 Task: Create a scrum project AgileOrigin. Add to scrum project AgileOrigin a team member softage.4@softage.net and assign as Project Lead. Add to scrum project AgileOrigin a team member softage.1@softage.net
Action: Mouse moved to (234, 68)
Screenshot: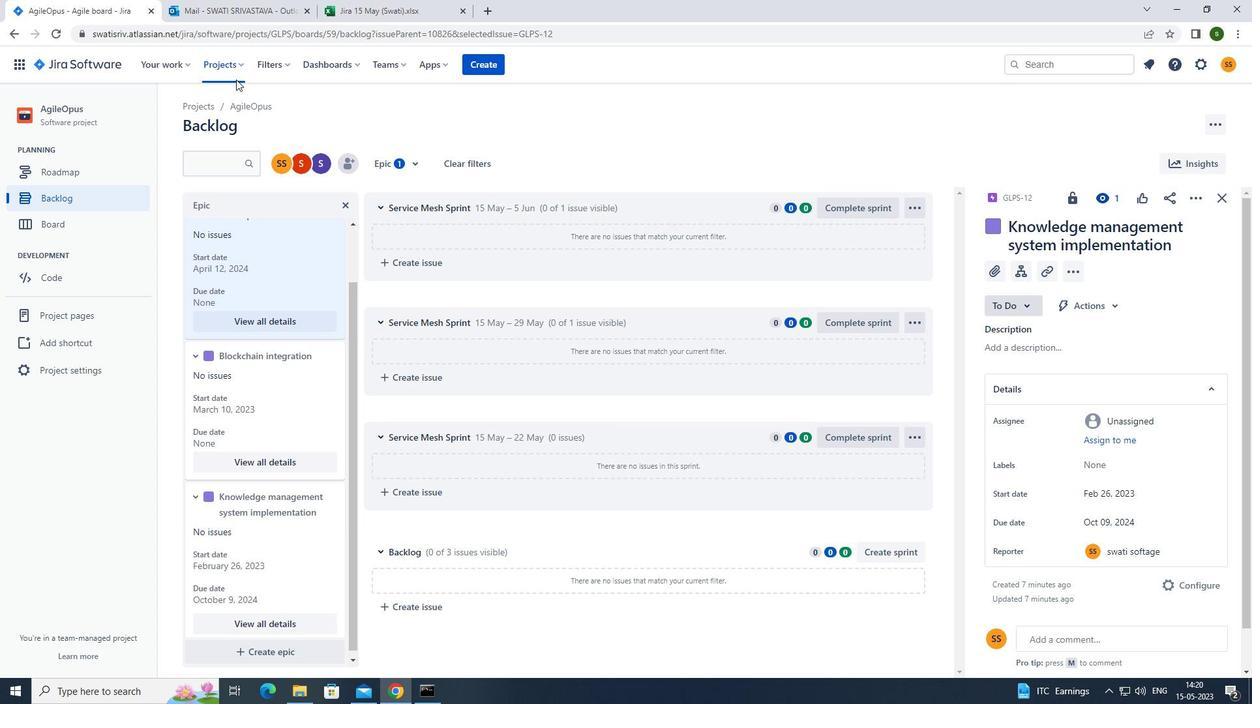 
Action: Mouse pressed left at (234, 68)
Screenshot: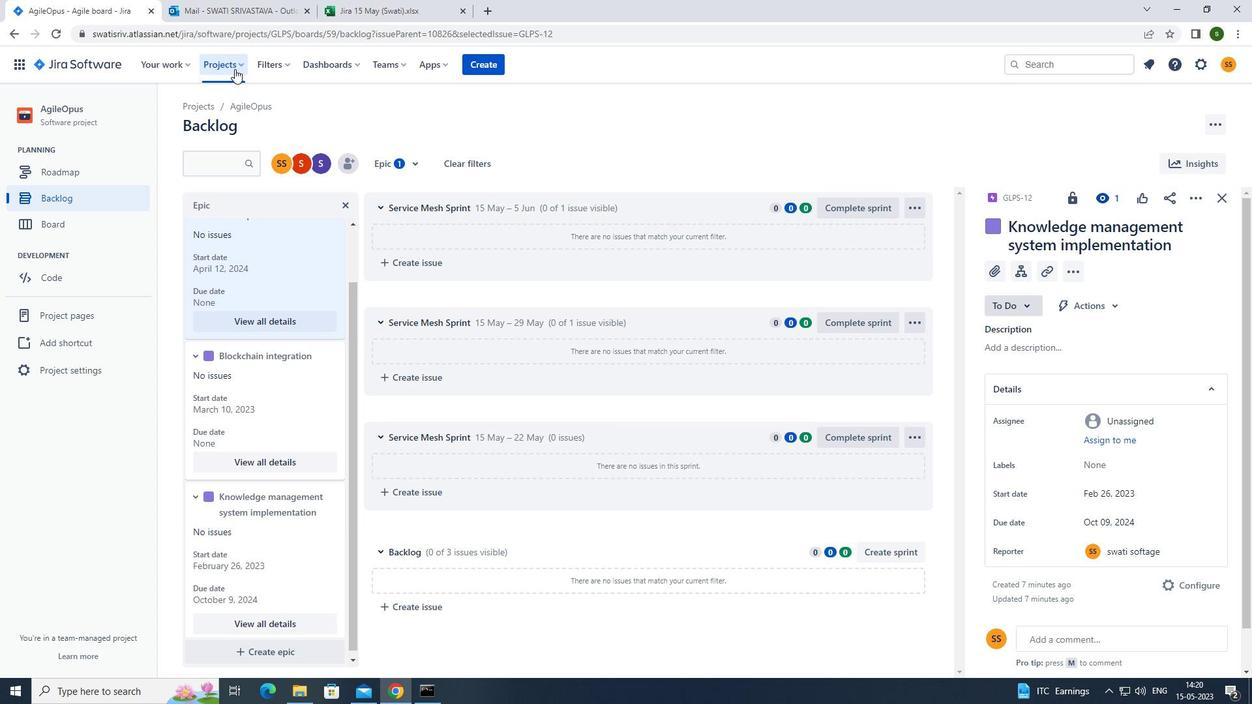 
Action: Mouse moved to (261, 323)
Screenshot: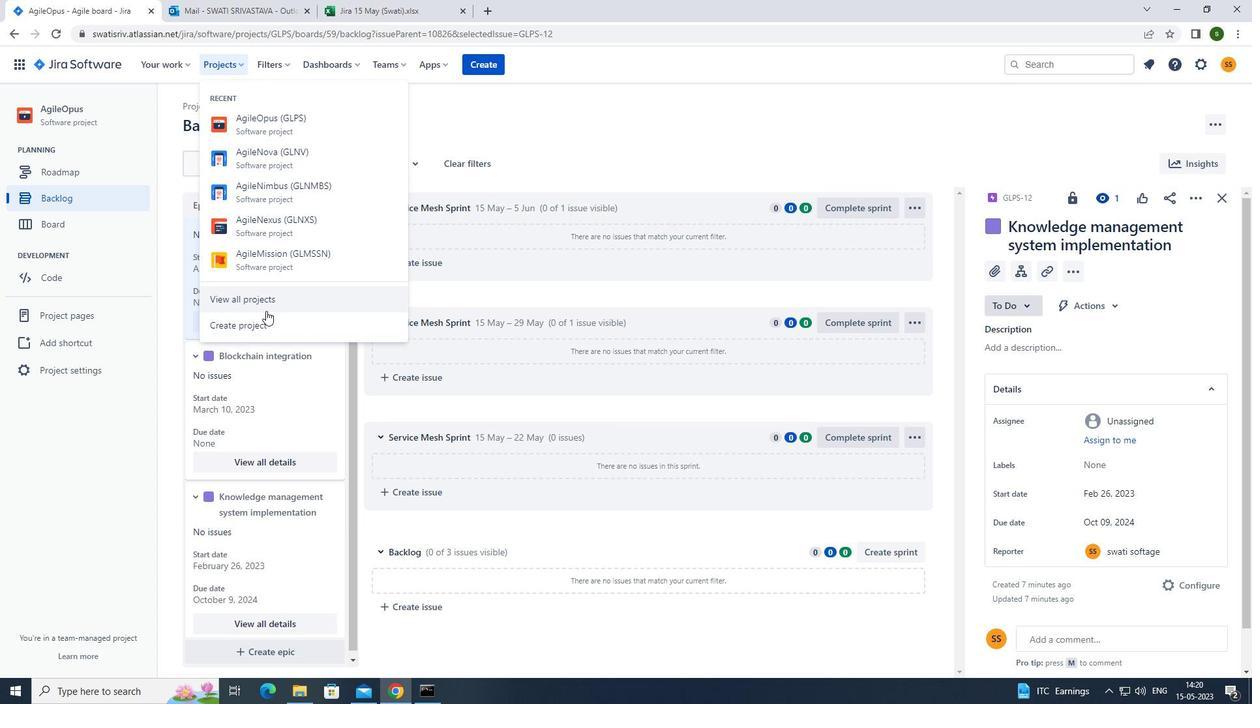 
Action: Mouse pressed left at (261, 323)
Screenshot: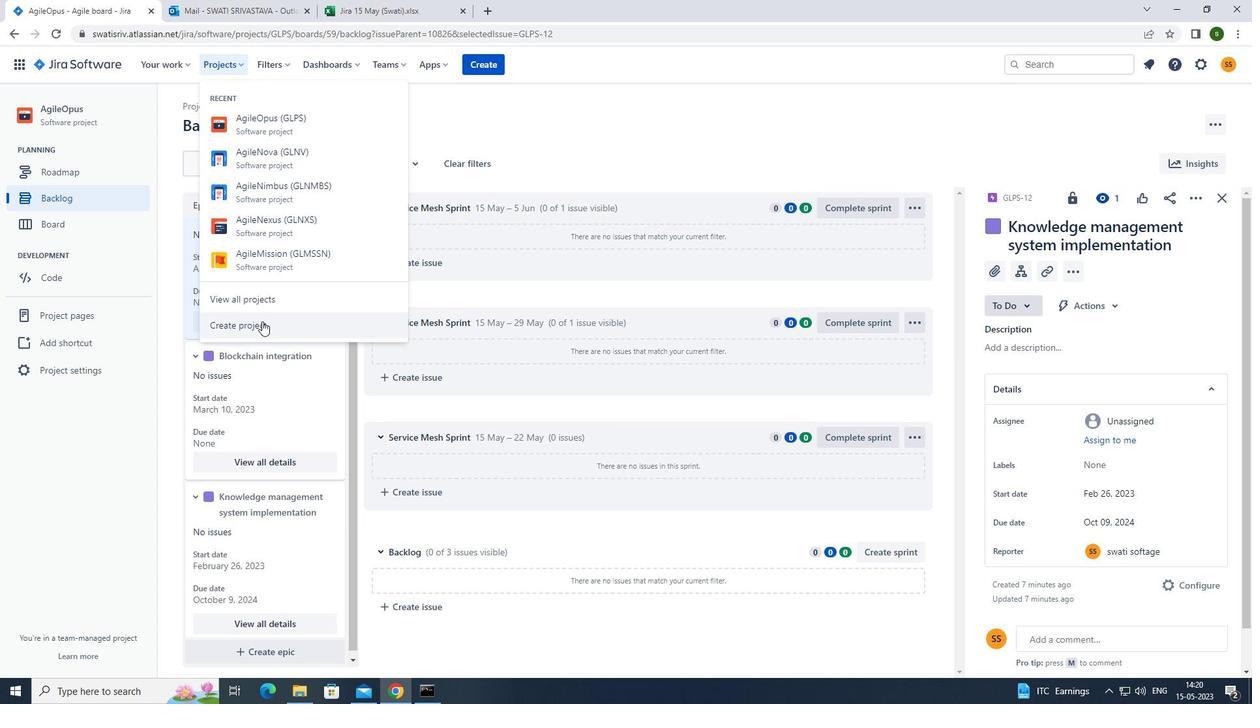 
Action: Mouse moved to (800, 324)
Screenshot: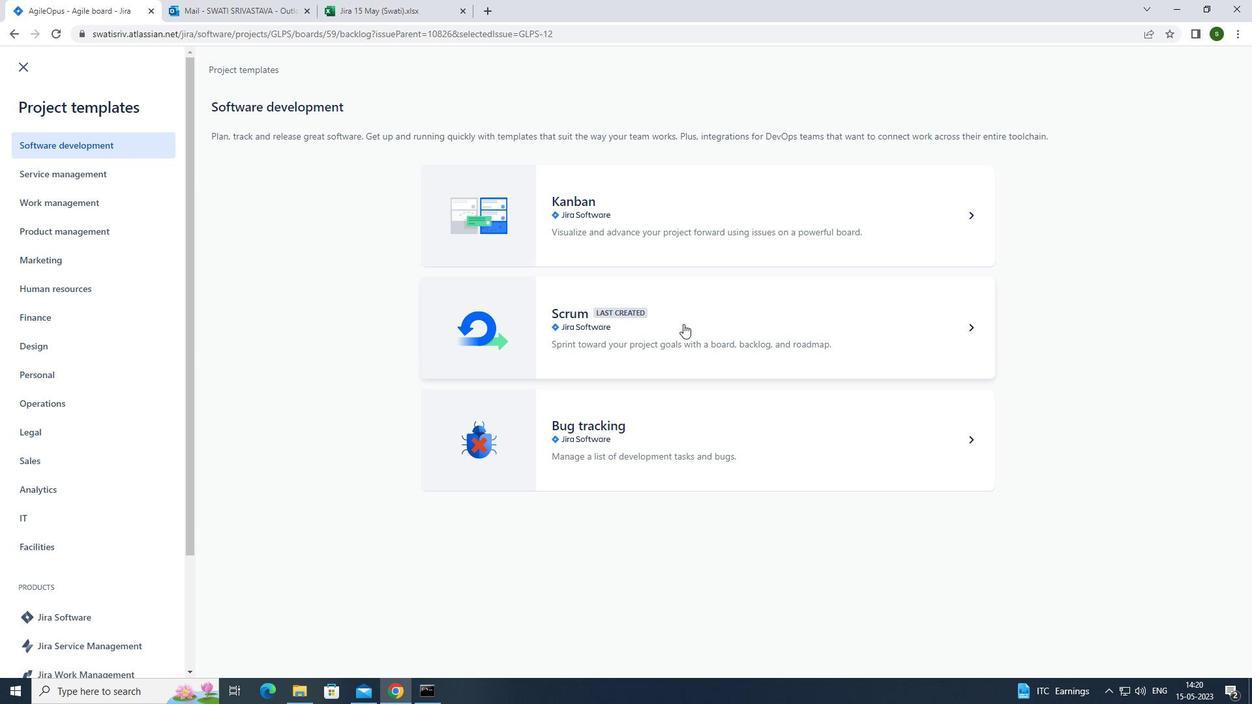 
Action: Mouse pressed left at (800, 324)
Screenshot: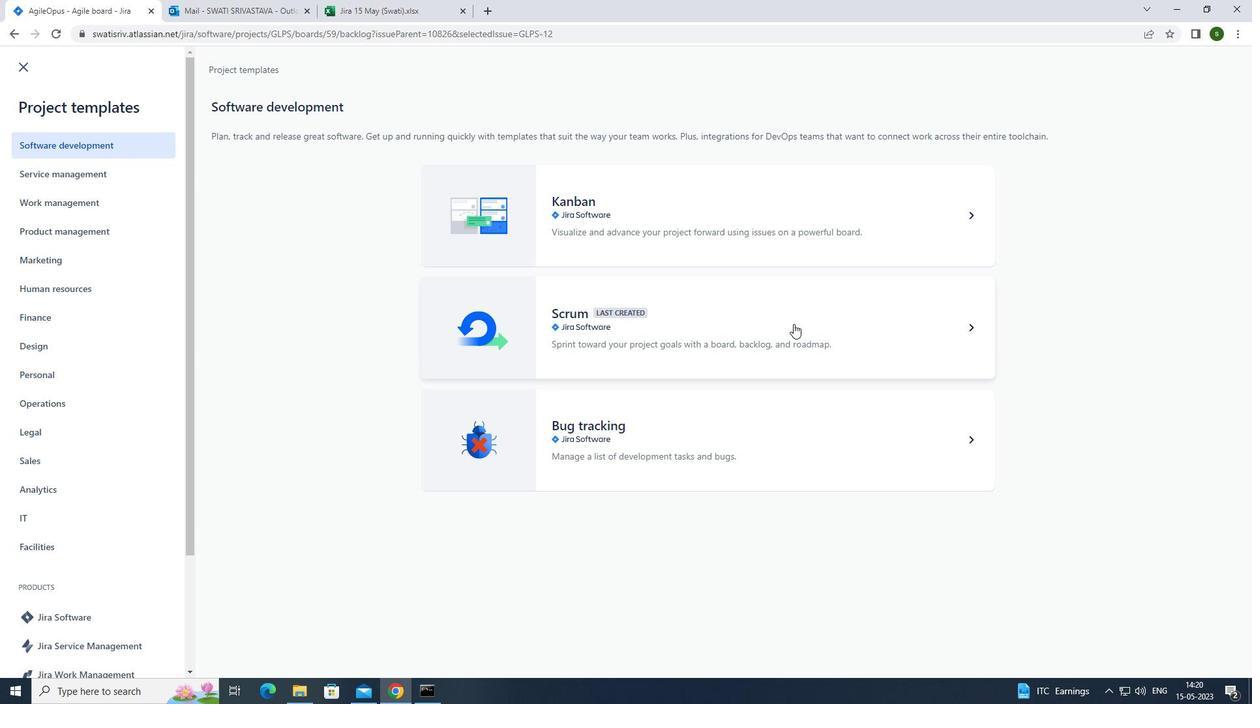 
Action: Mouse moved to (956, 644)
Screenshot: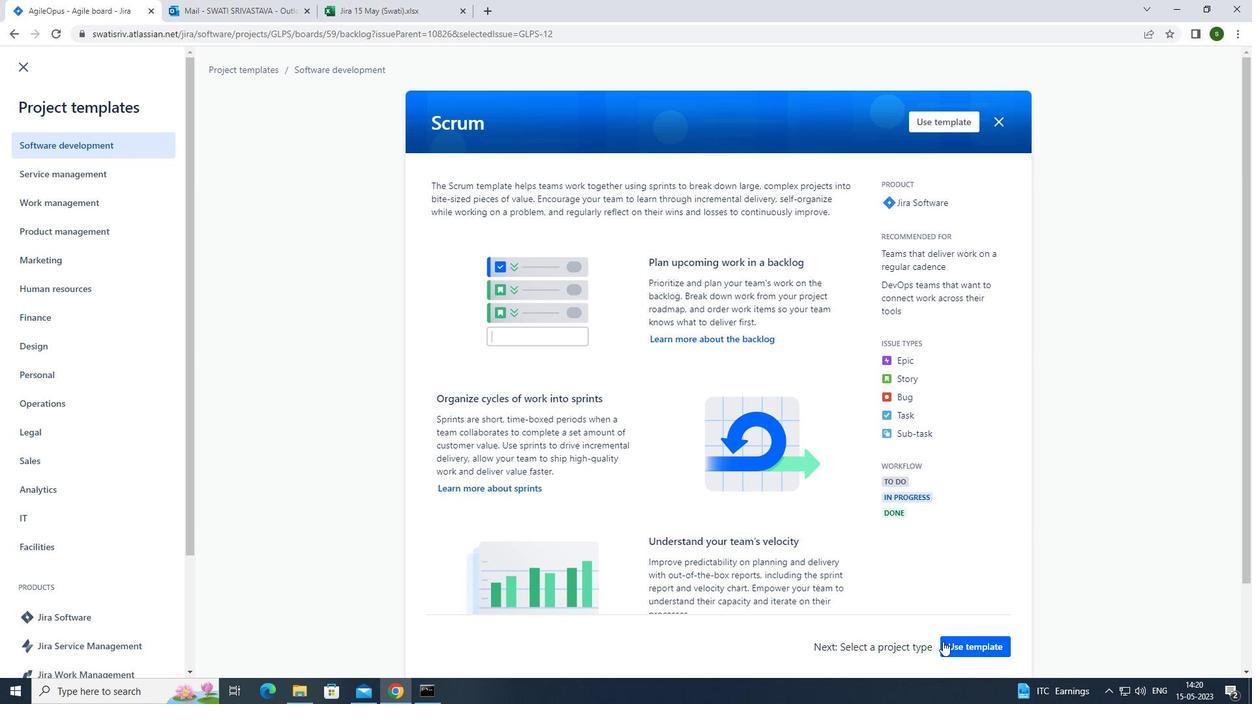 
Action: Mouse pressed left at (956, 644)
Screenshot: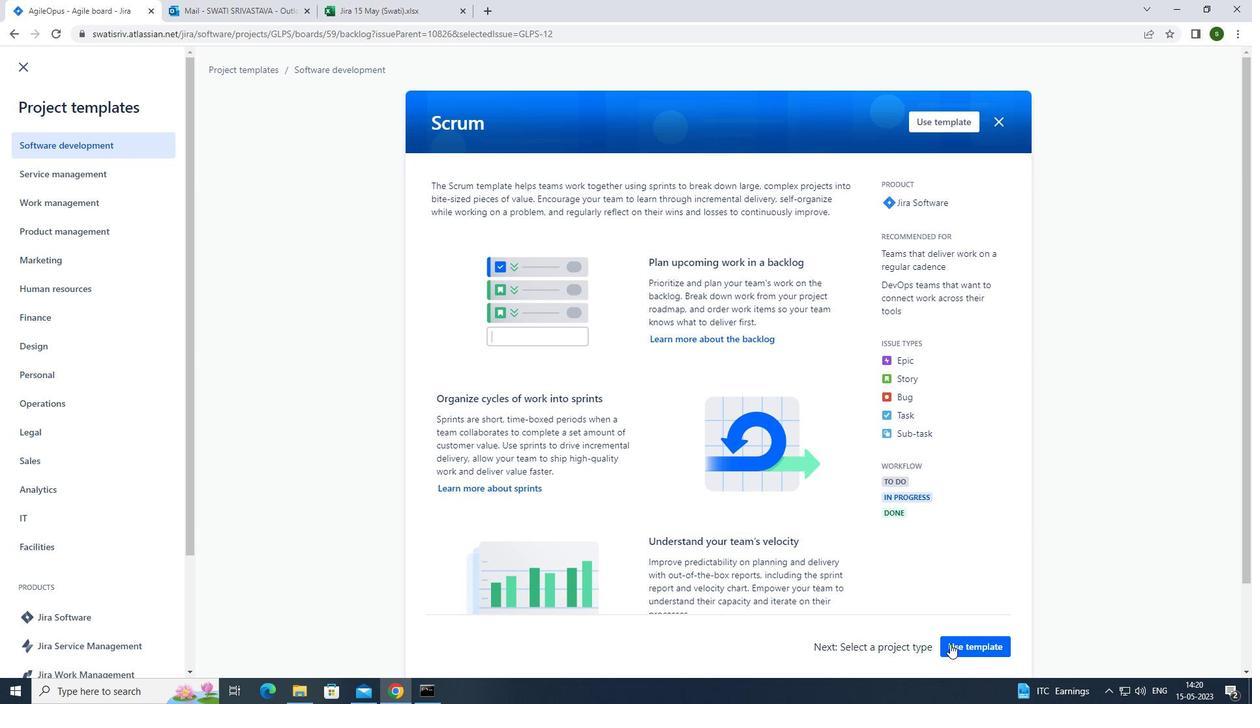
Action: Mouse moved to (558, 641)
Screenshot: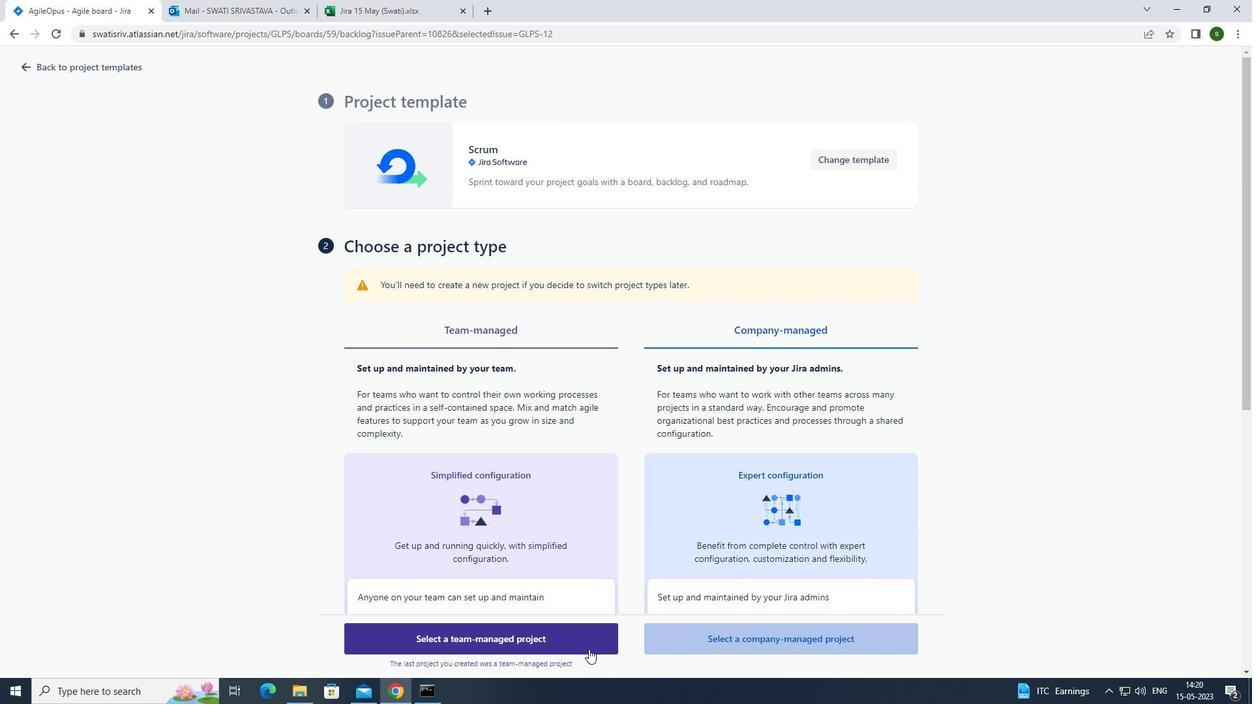 
Action: Mouse pressed left at (558, 641)
Screenshot: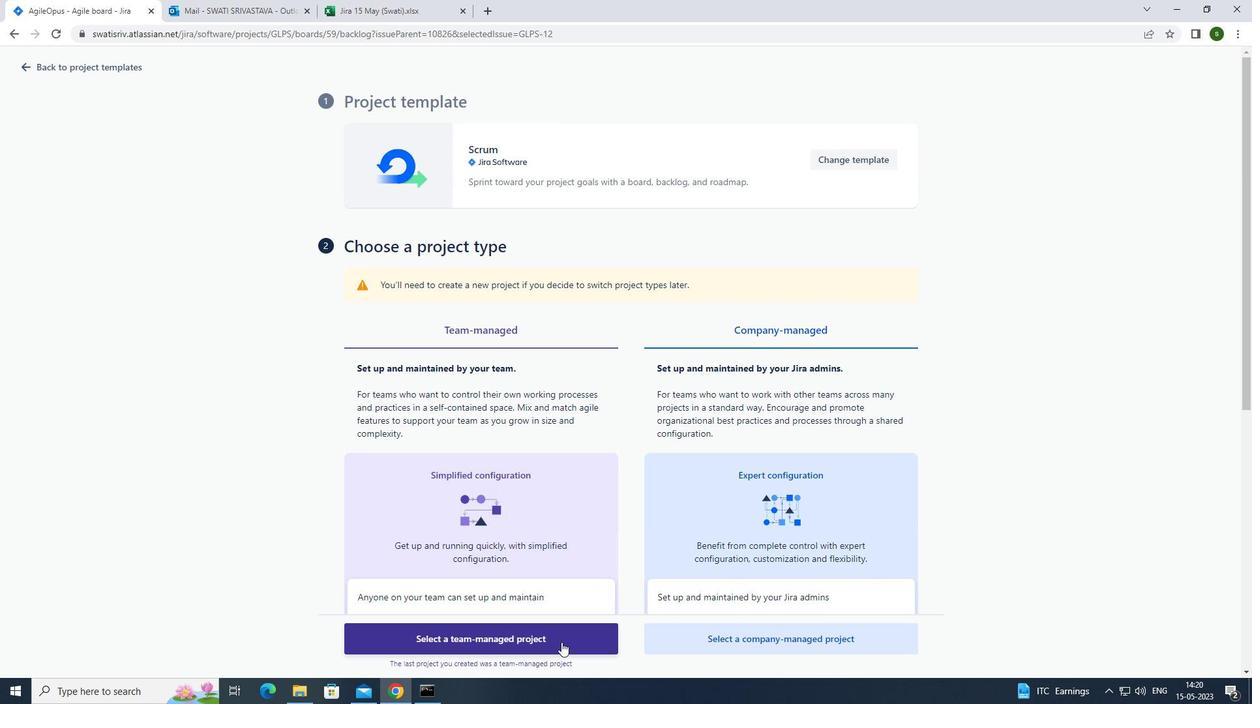 
Action: Mouse moved to (475, 296)
Screenshot: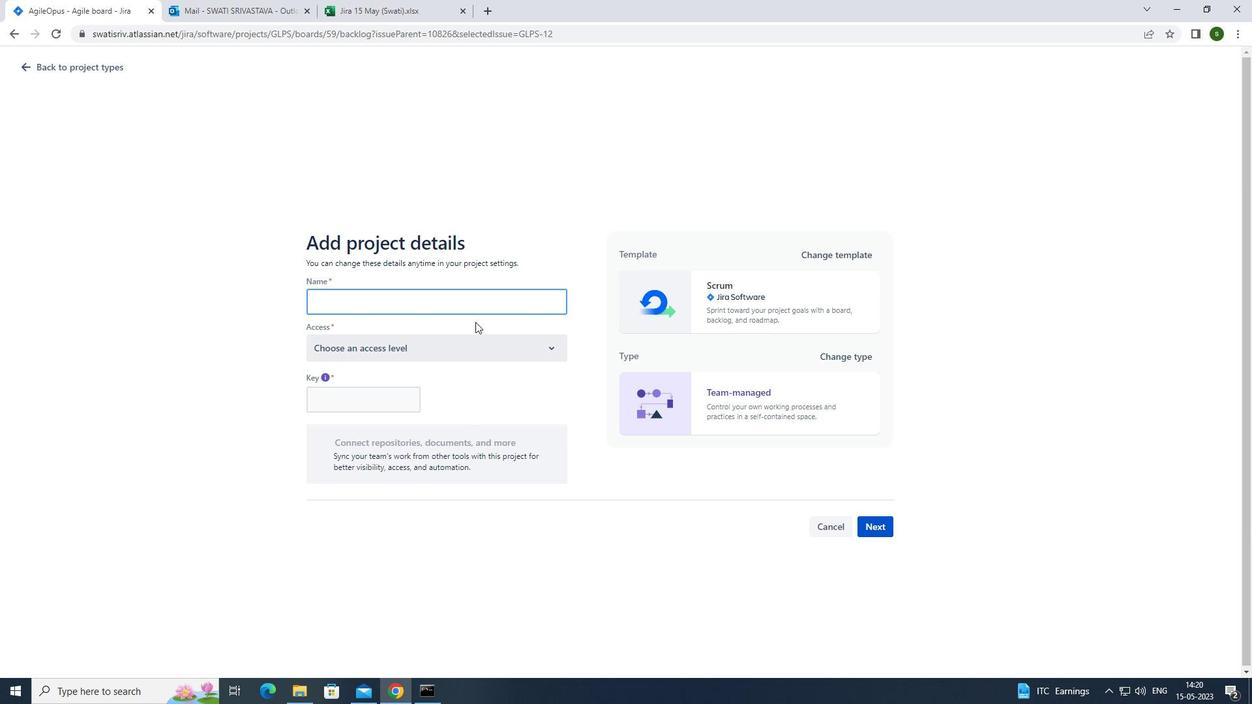 
Action: Mouse pressed left at (475, 296)
Screenshot: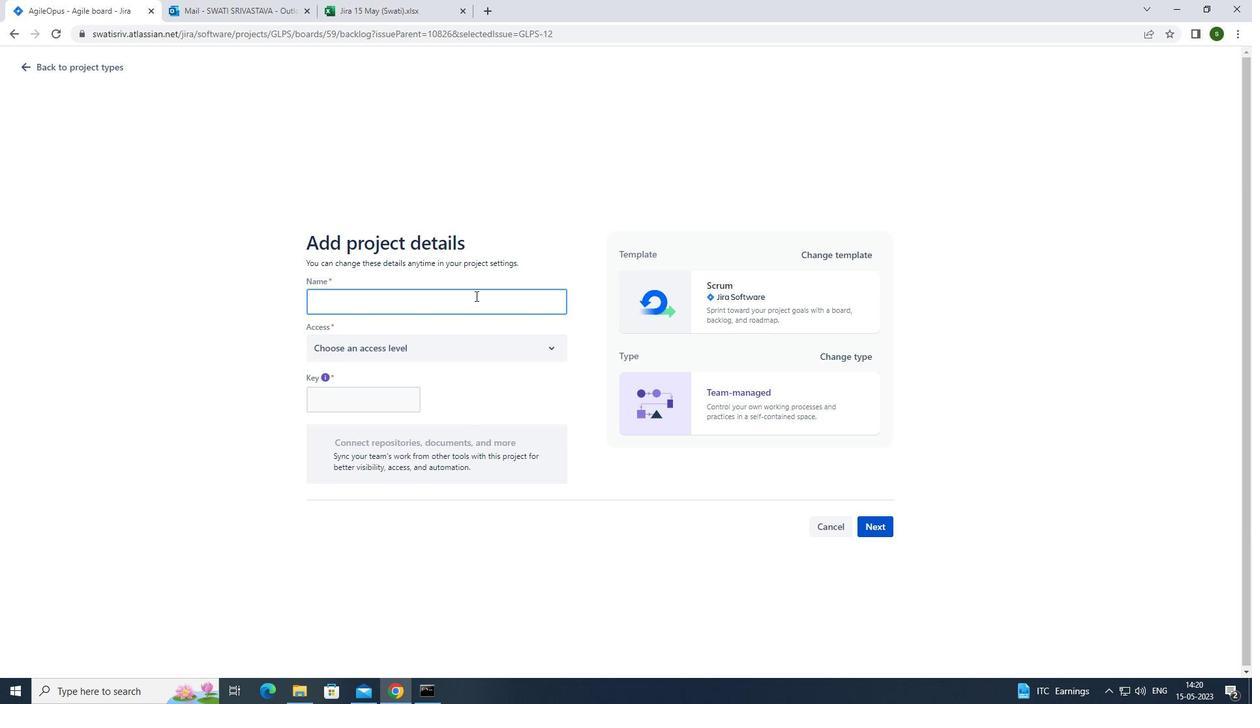 
Action: Mouse moved to (476, 299)
Screenshot: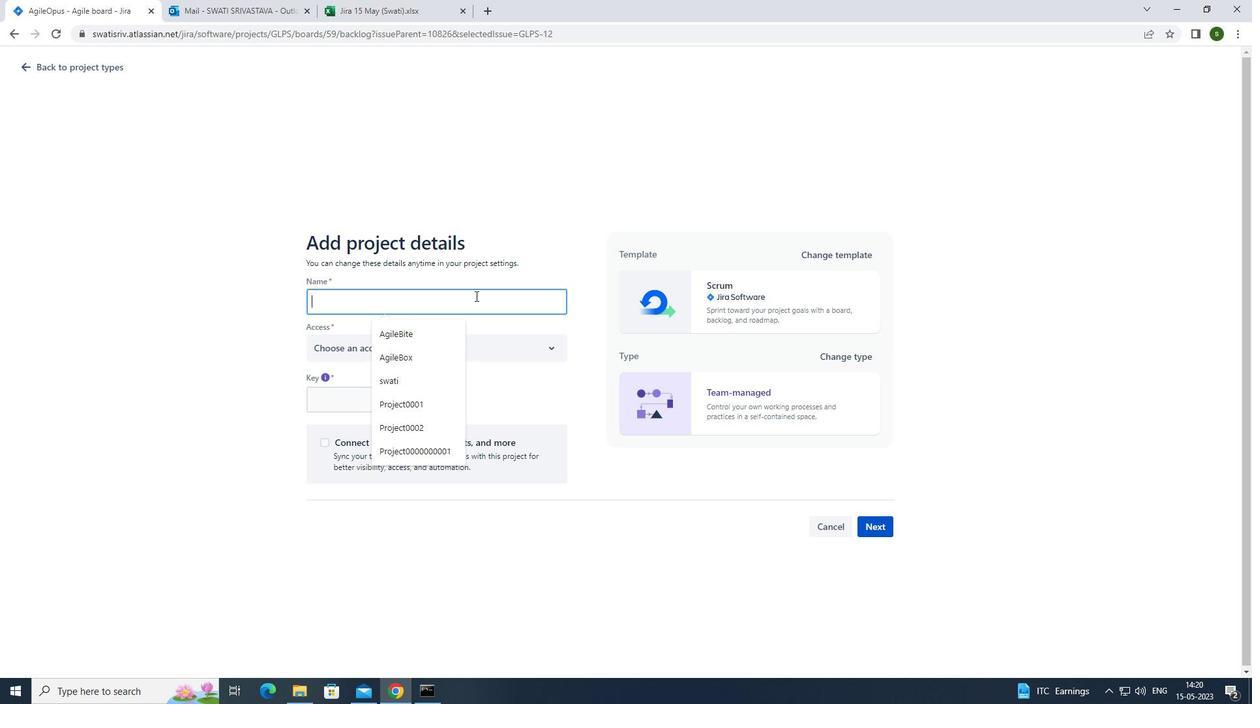 
Action: Key pressed <Key.caps_lock>a<Key.caps_lock>gile<Key.caps_lock>o<Key.caps_lock>rigin
Screenshot: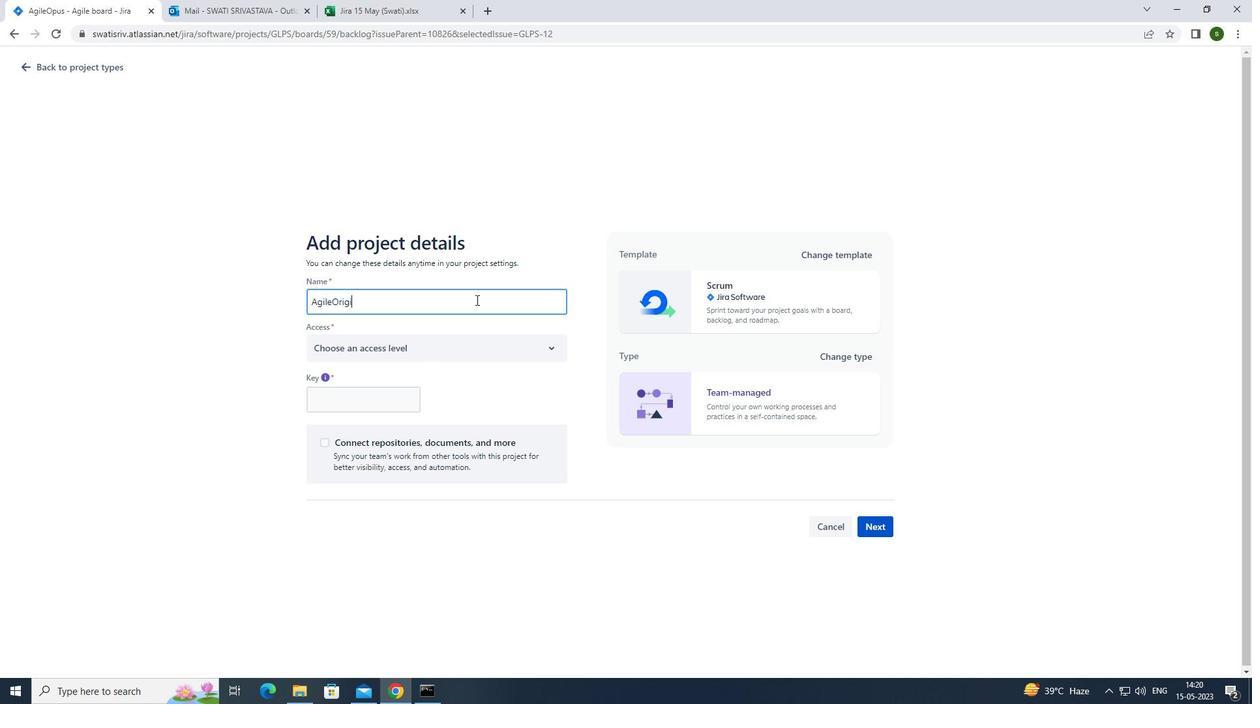 
Action: Mouse moved to (484, 345)
Screenshot: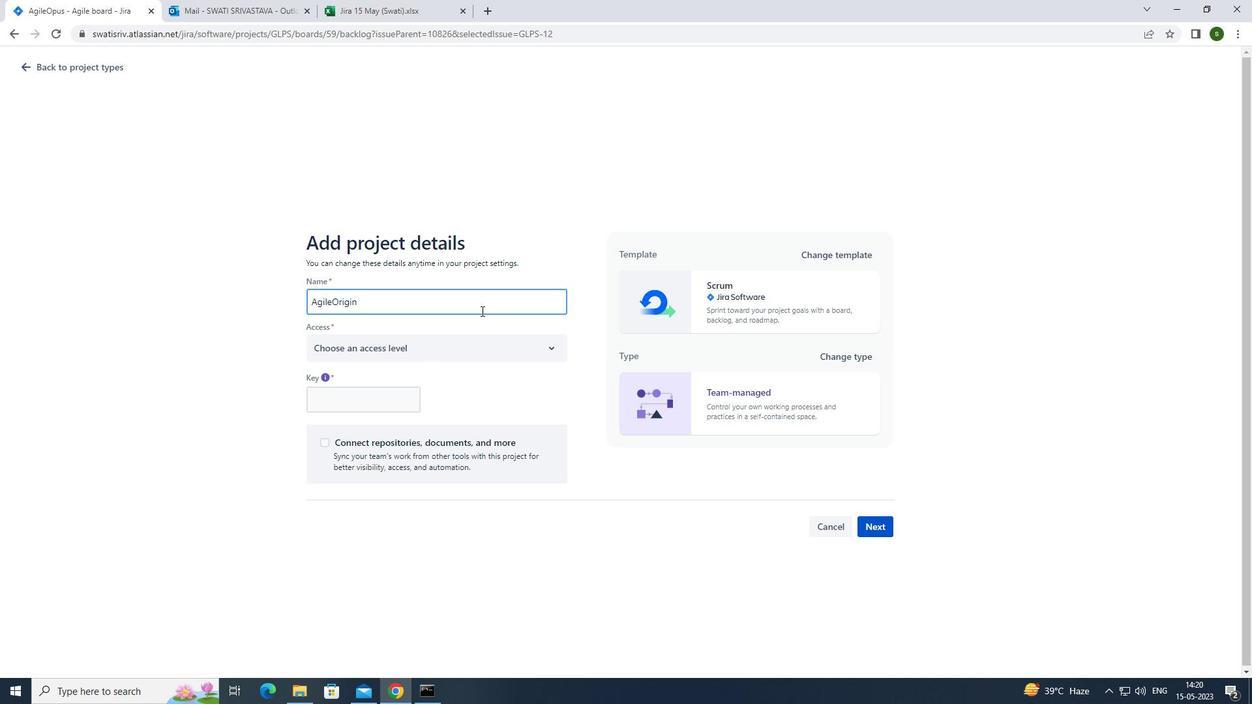 
Action: Mouse pressed left at (484, 345)
Screenshot: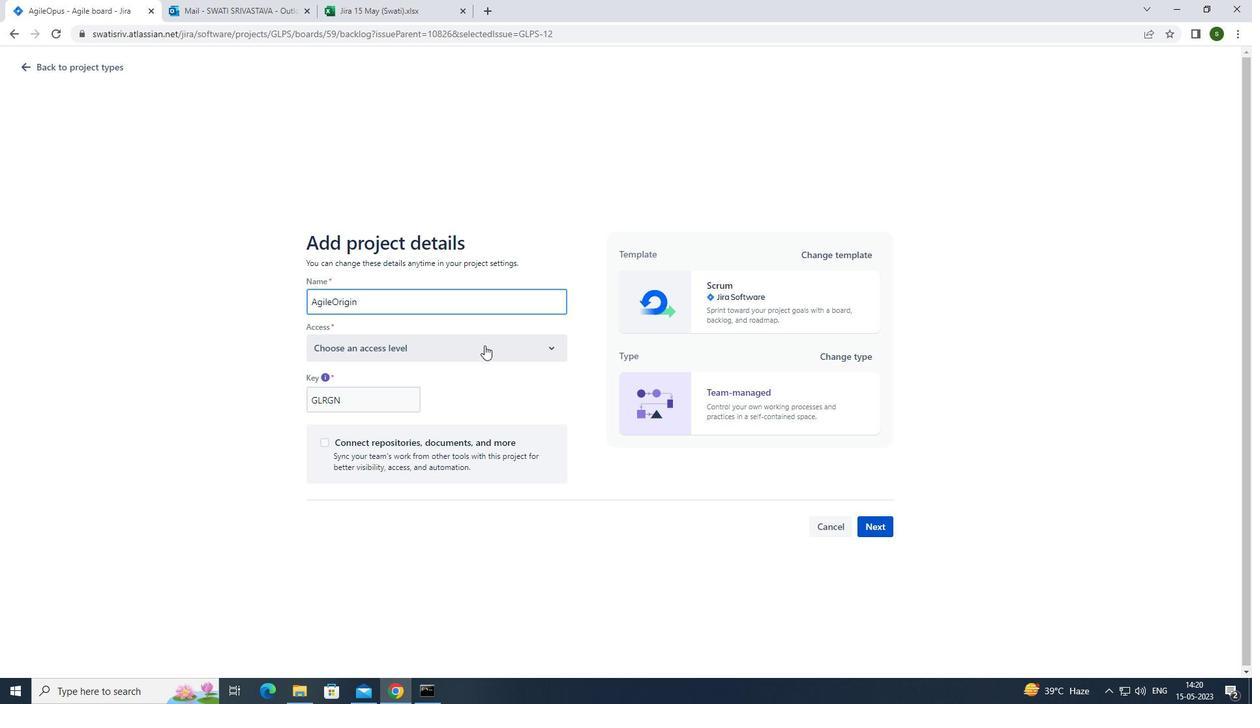 
Action: Mouse moved to (464, 390)
Screenshot: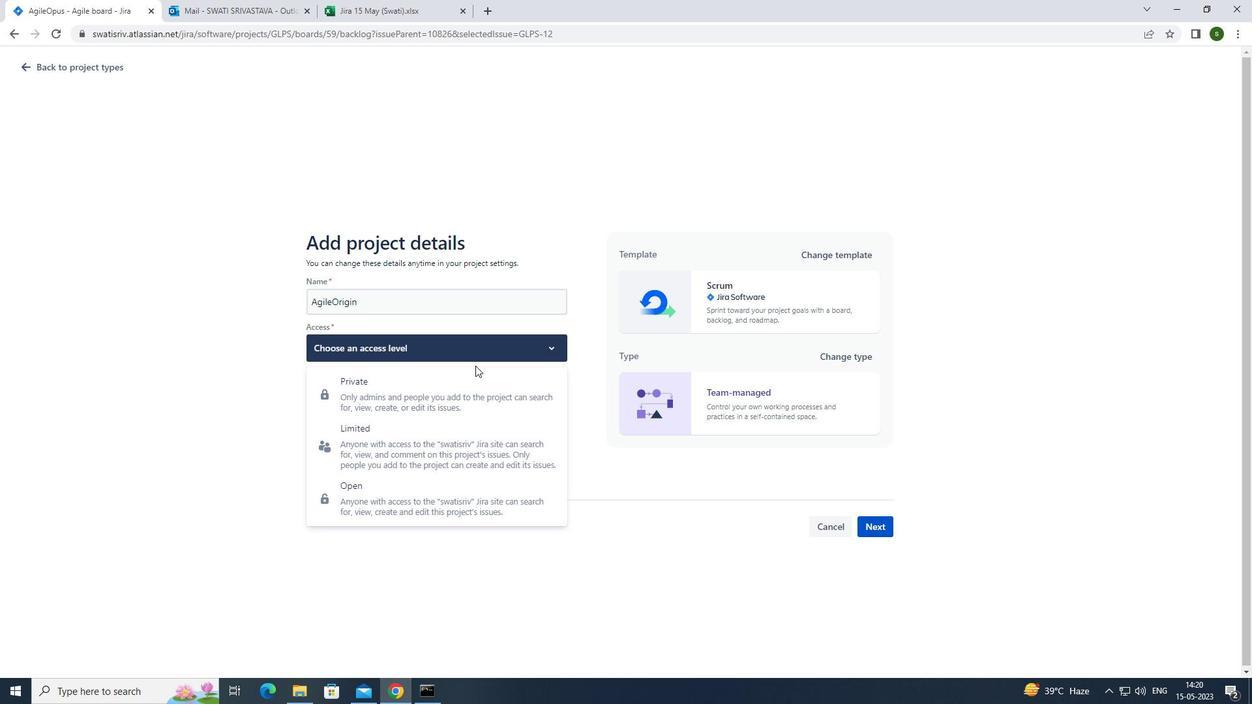 
Action: Mouse pressed left at (464, 390)
Screenshot: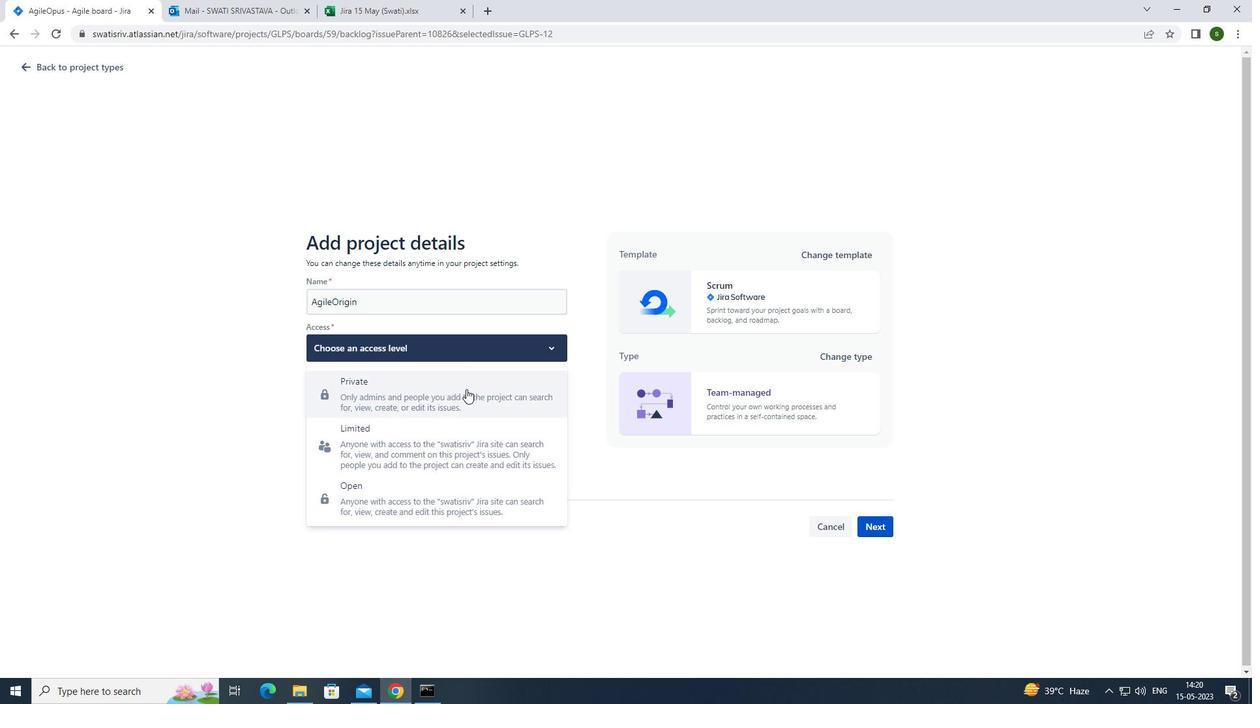 
Action: Mouse moved to (887, 534)
Screenshot: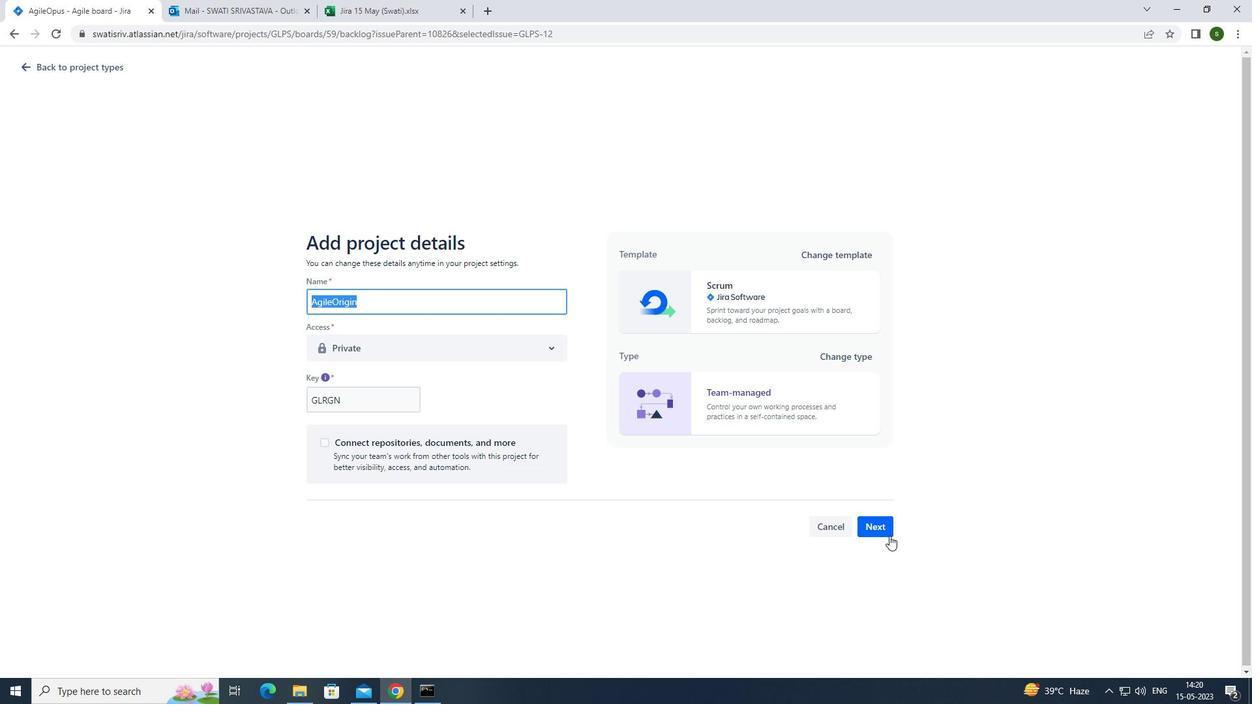 
Action: Mouse pressed left at (887, 534)
Screenshot: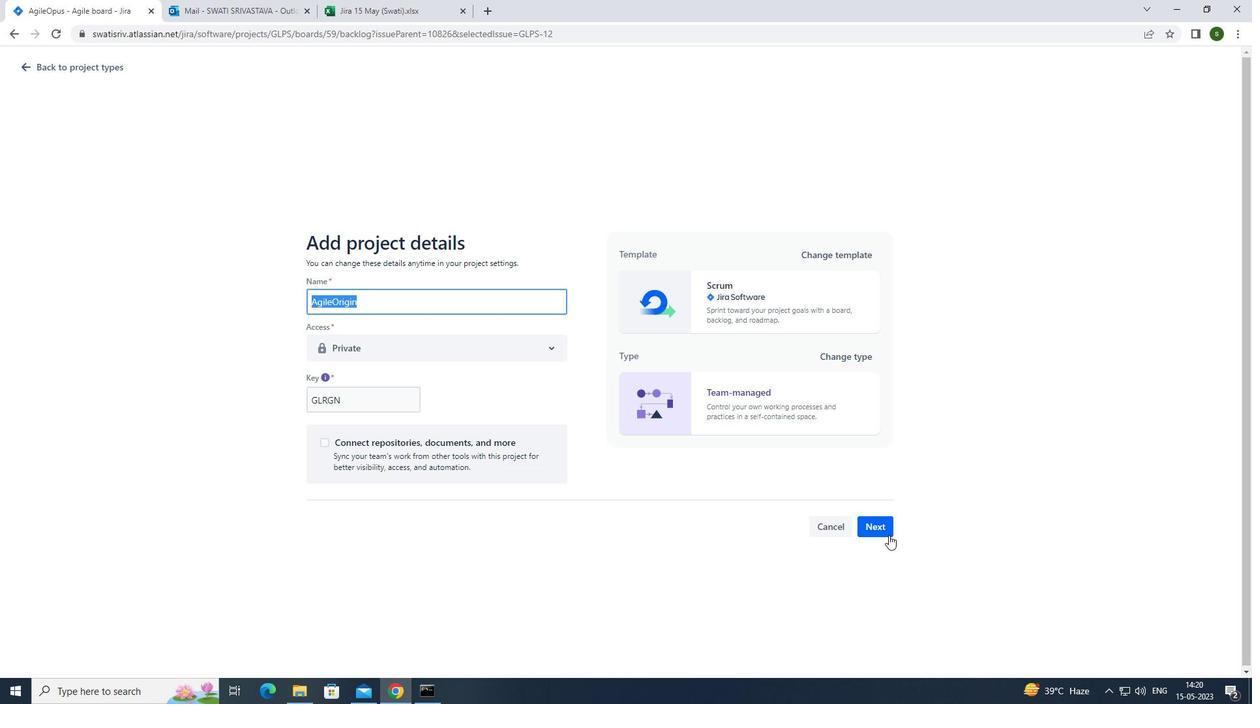 
Action: Mouse moved to (787, 446)
Screenshot: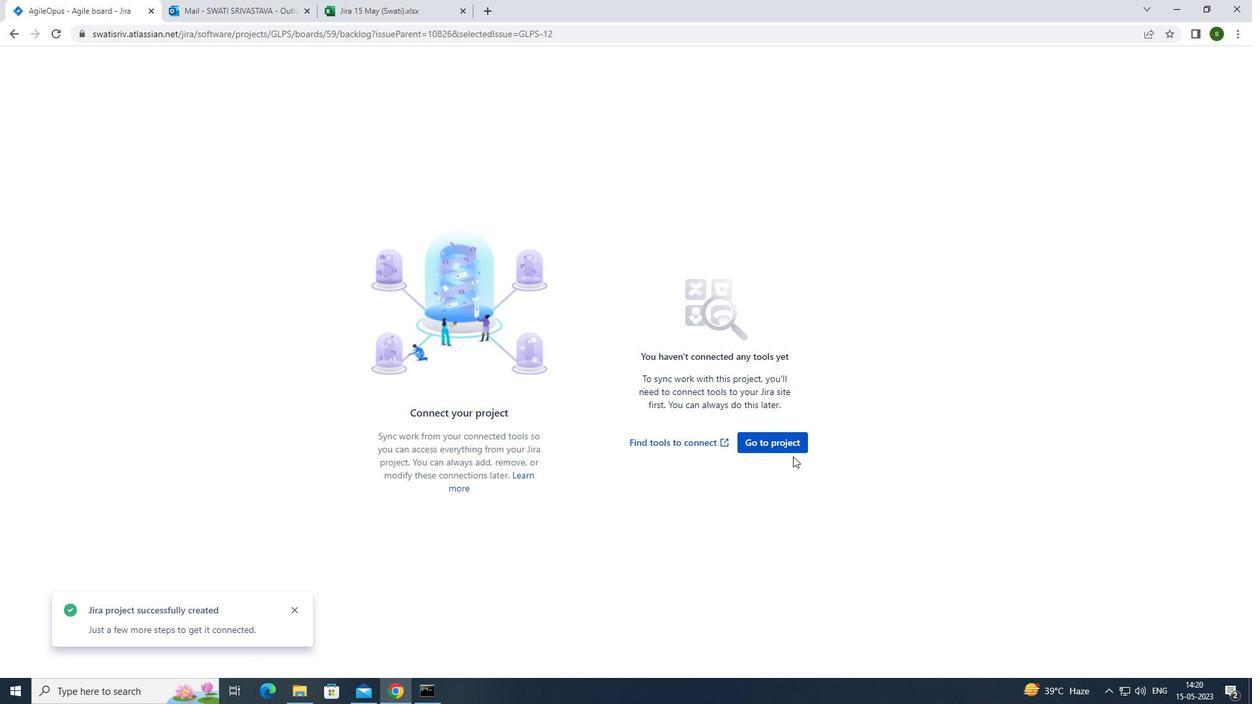 
Action: Mouse pressed left at (787, 446)
Screenshot: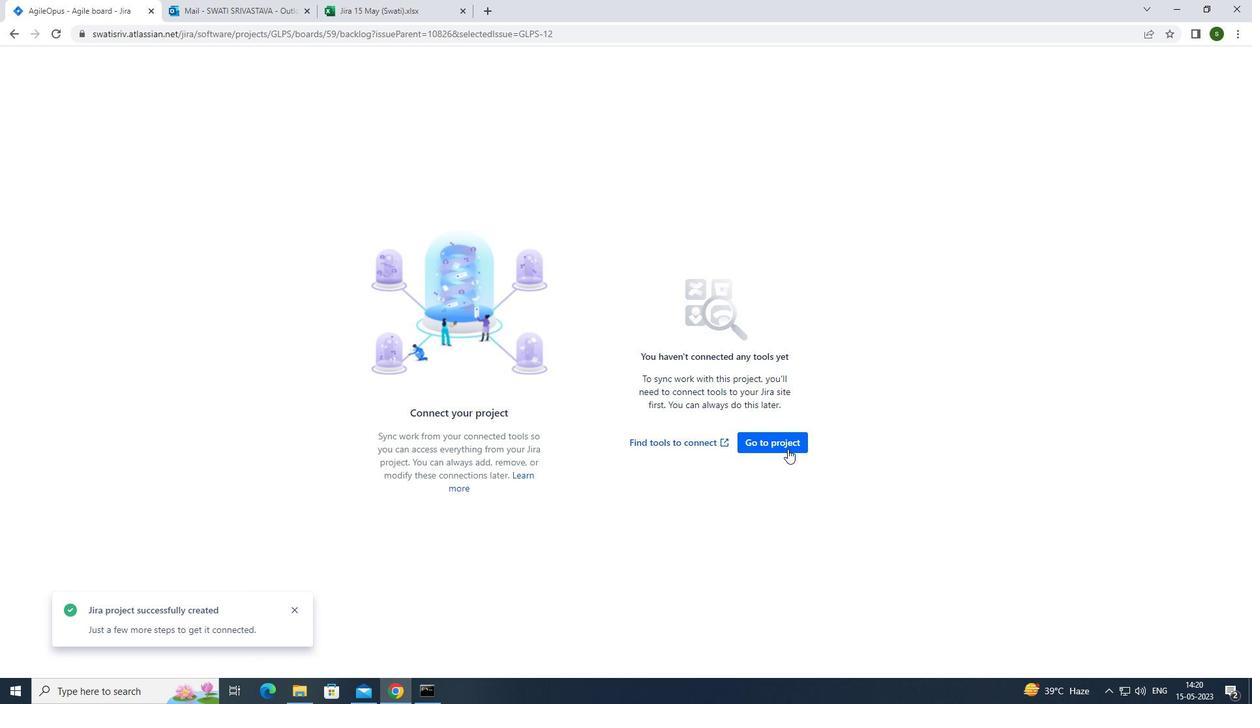 
Action: Mouse moved to (314, 171)
Screenshot: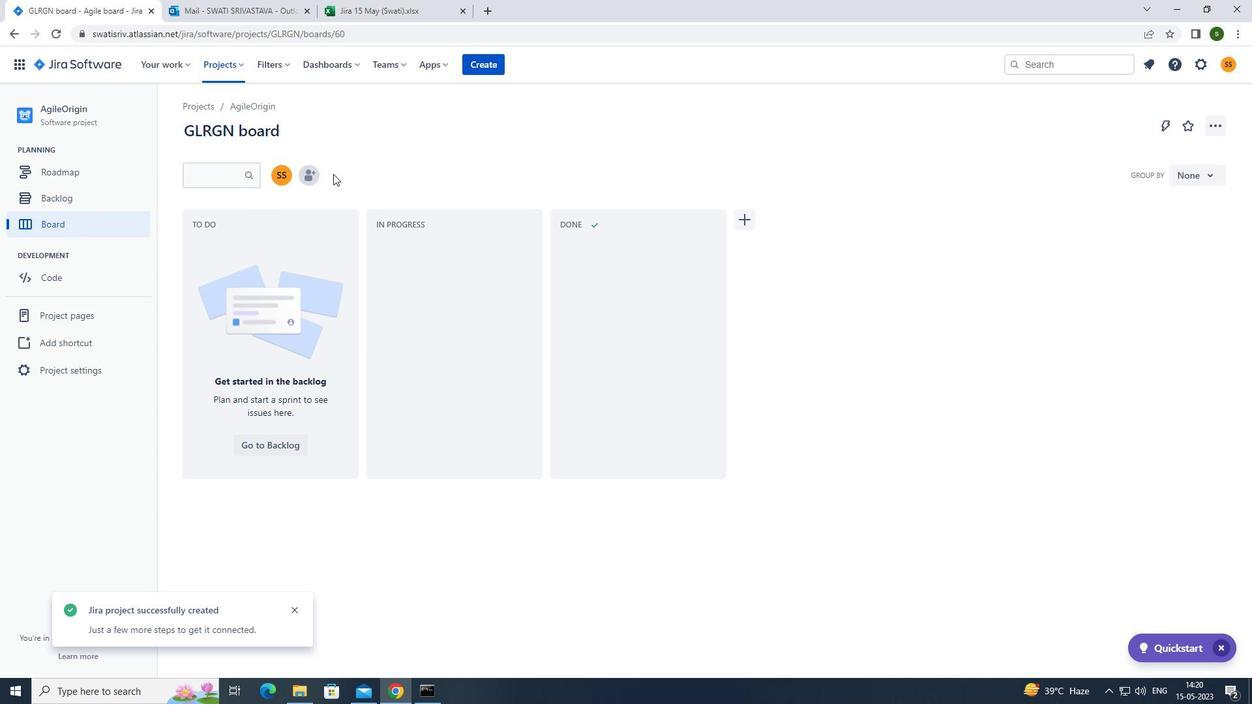 
Action: Mouse pressed left at (314, 171)
Screenshot: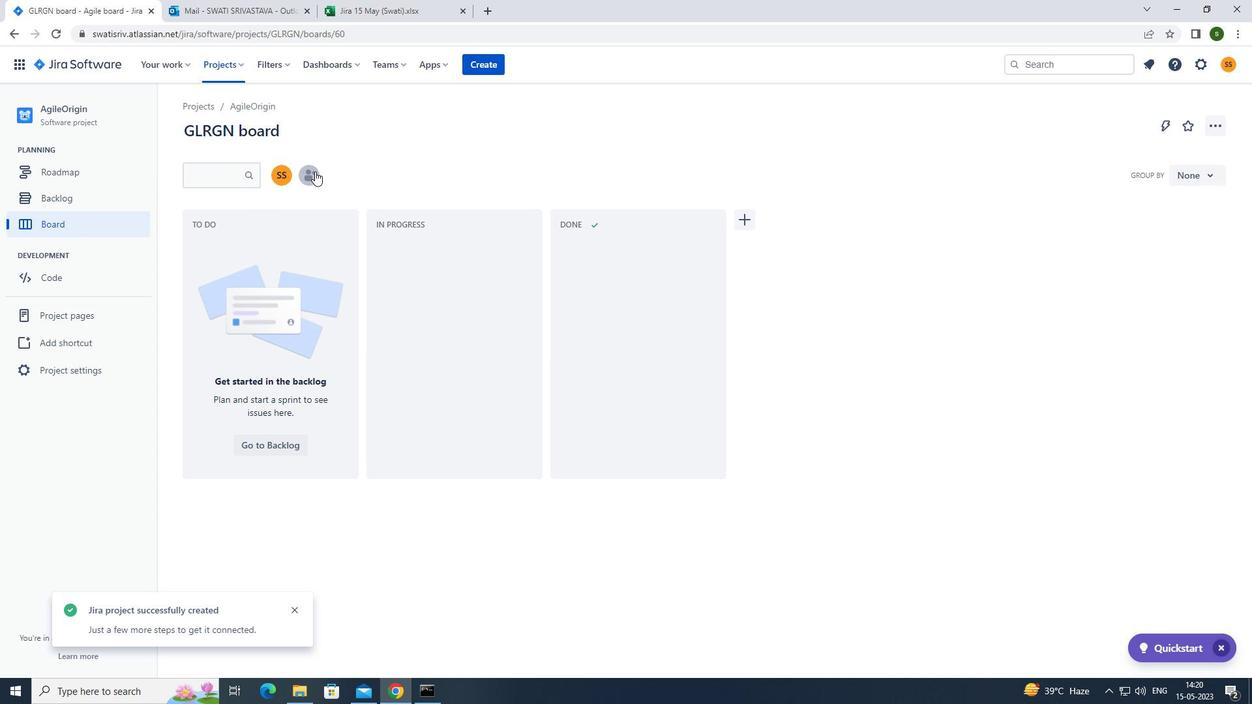 
Action: Mouse moved to (580, 153)
Screenshot: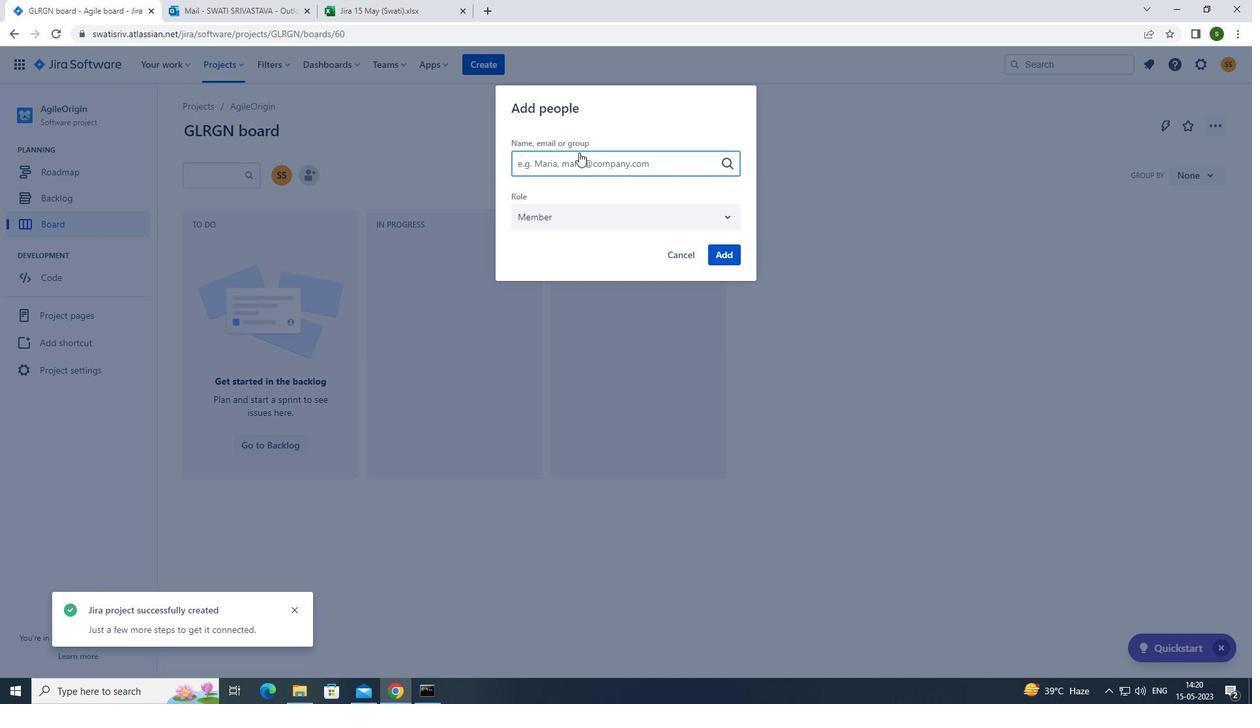 
Action: Key pressed s
Screenshot: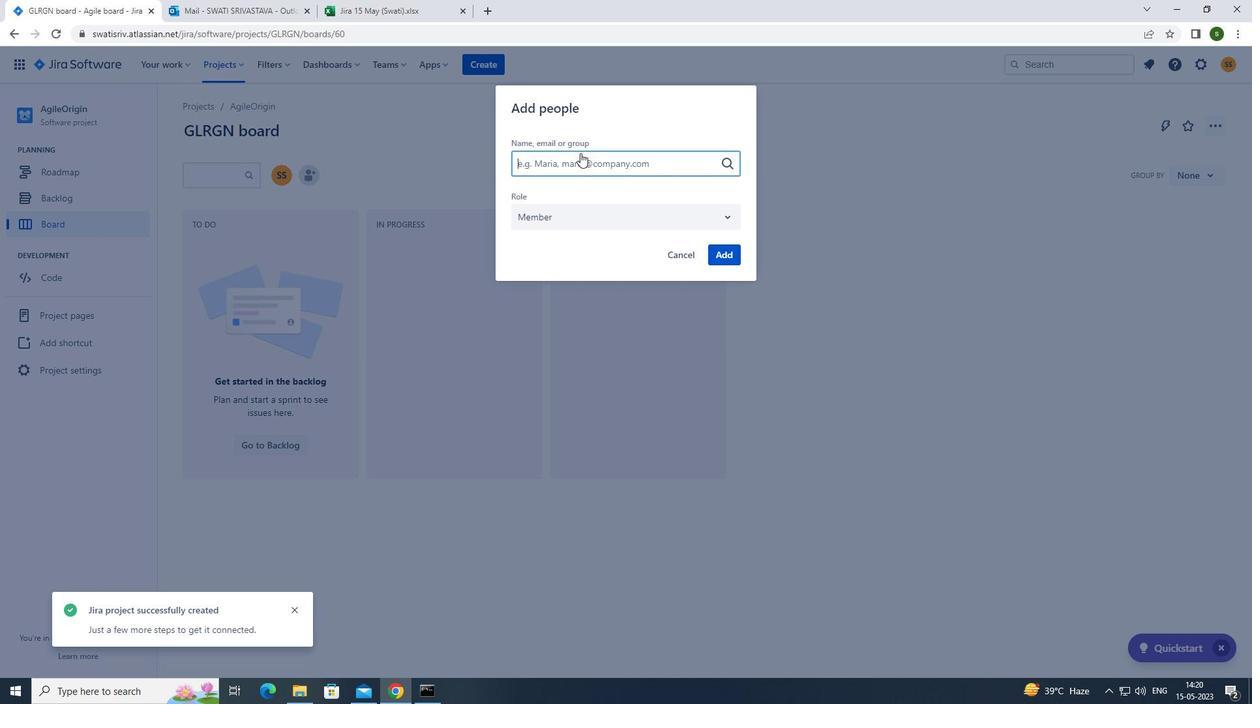 
Action: Mouse moved to (587, 296)
Screenshot: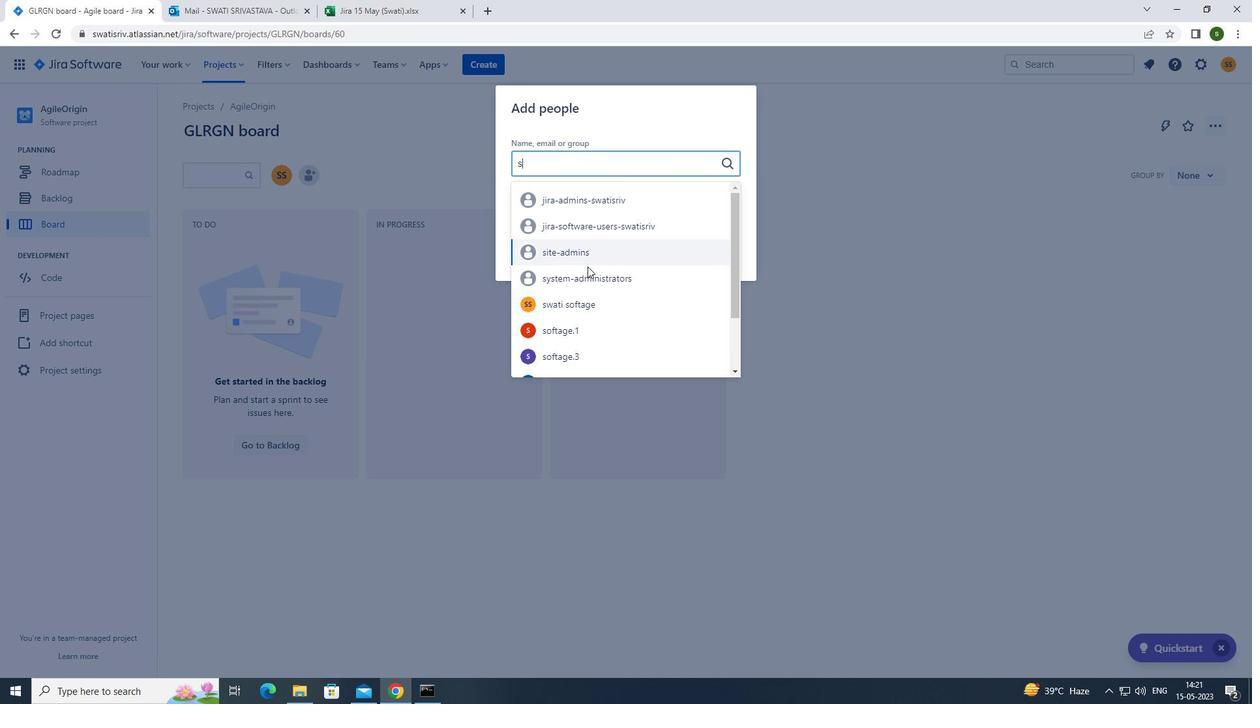 
Action: Mouse scrolled (587, 296) with delta (0, 0)
Screenshot: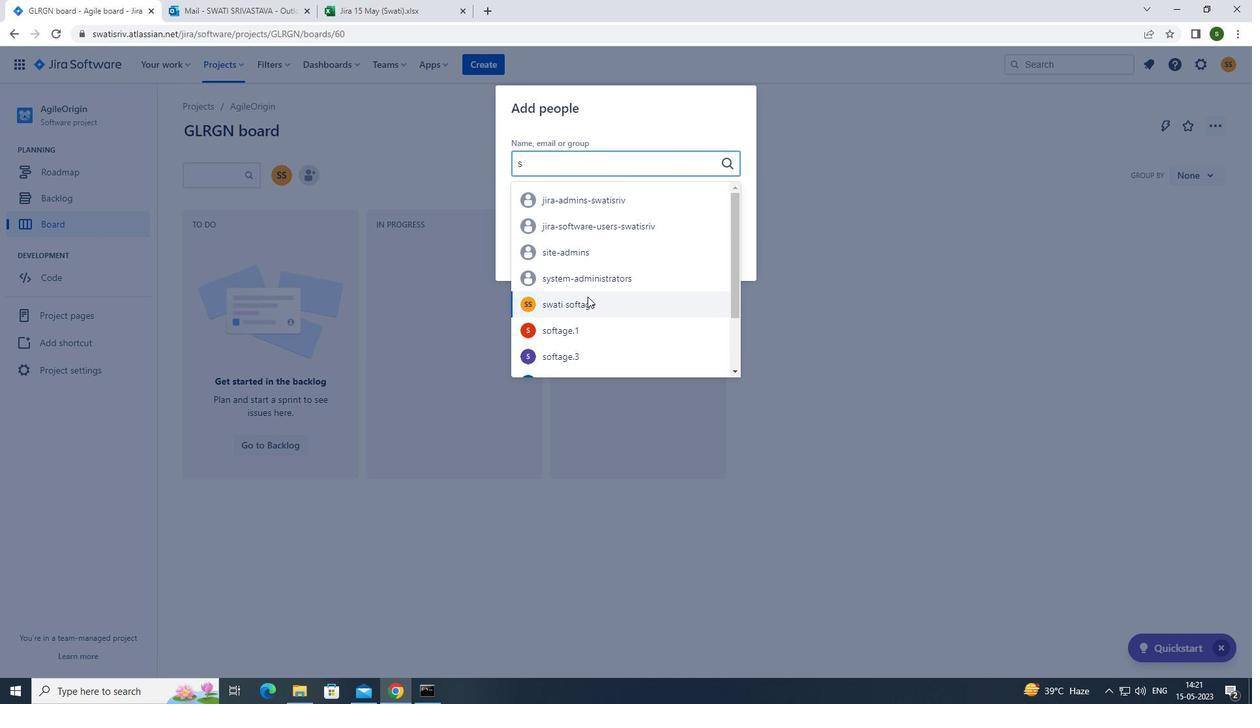 
Action: Mouse moved to (582, 370)
Screenshot: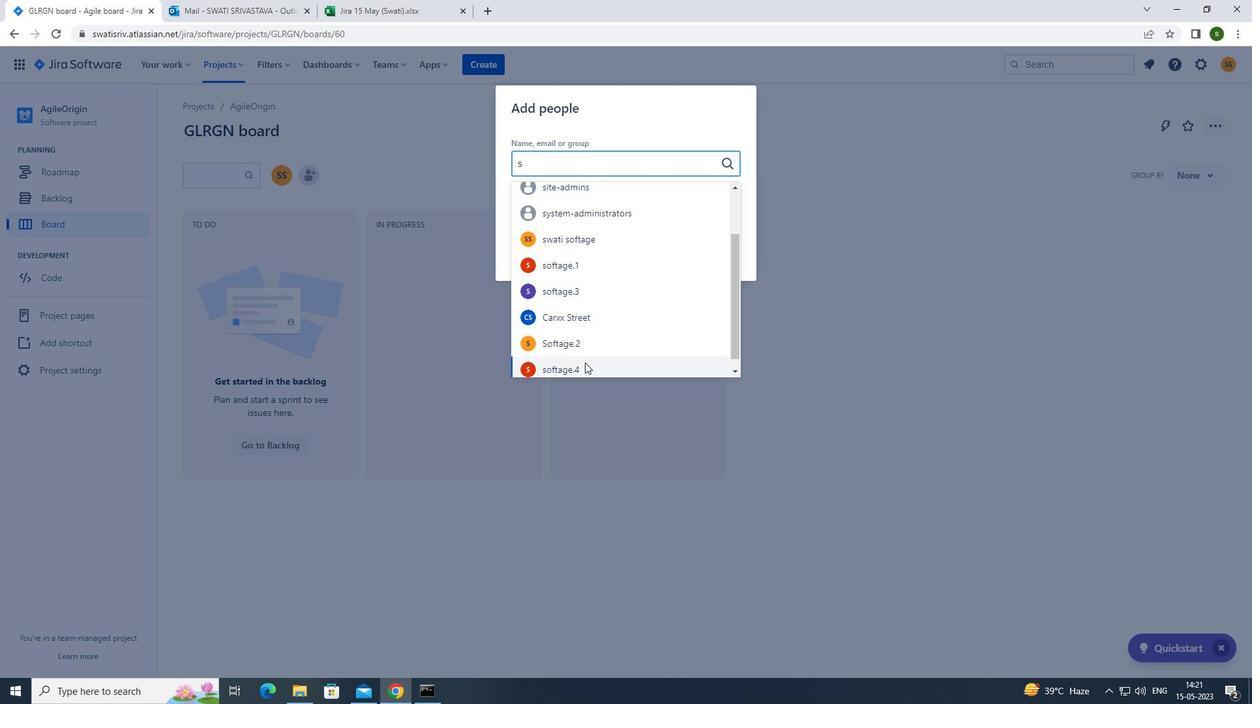 
Action: Mouse pressed left at (582, 370)
Screenshot: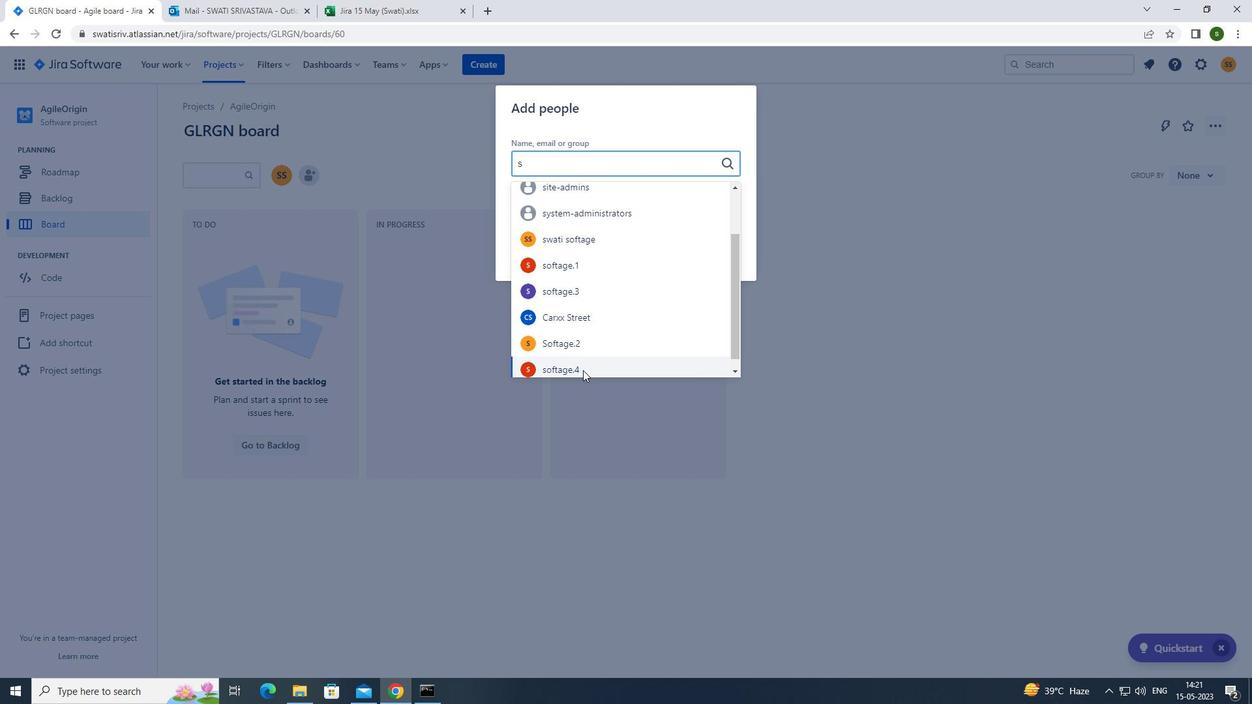 
Action: Mouse moved to (736, 255)
Screenshot: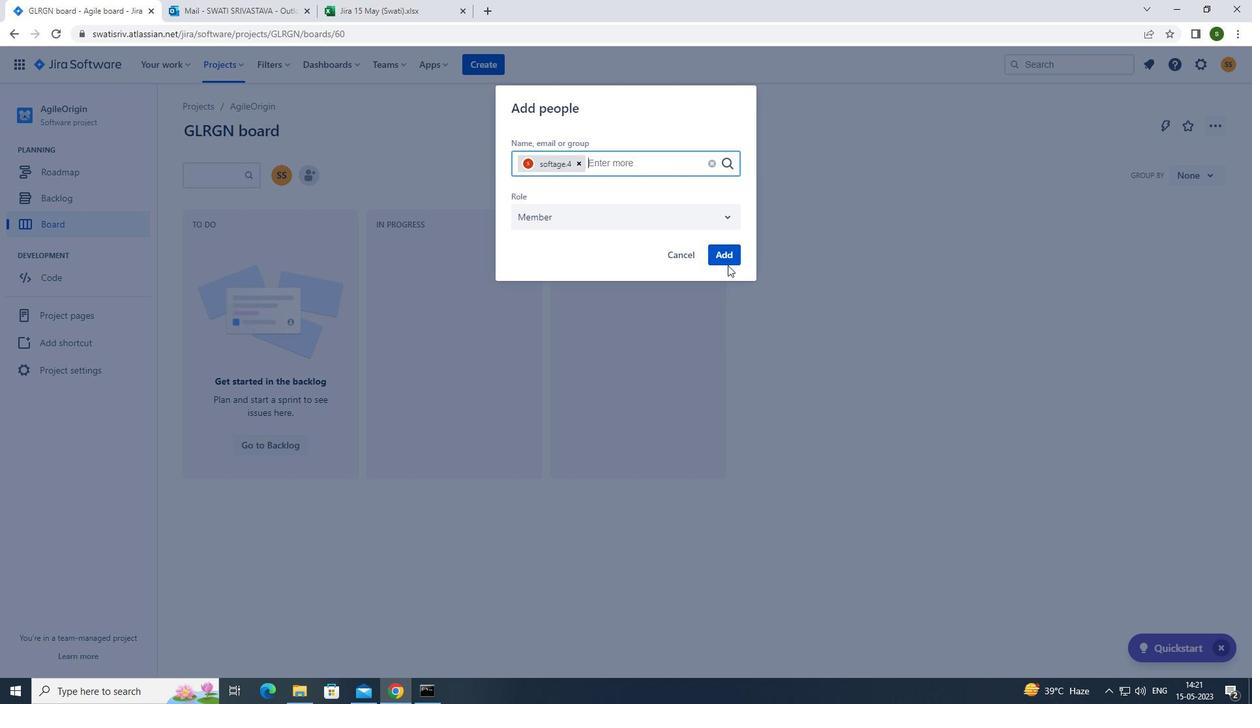 
Action: Mouse pressed left at (736, 255)
Screenshot: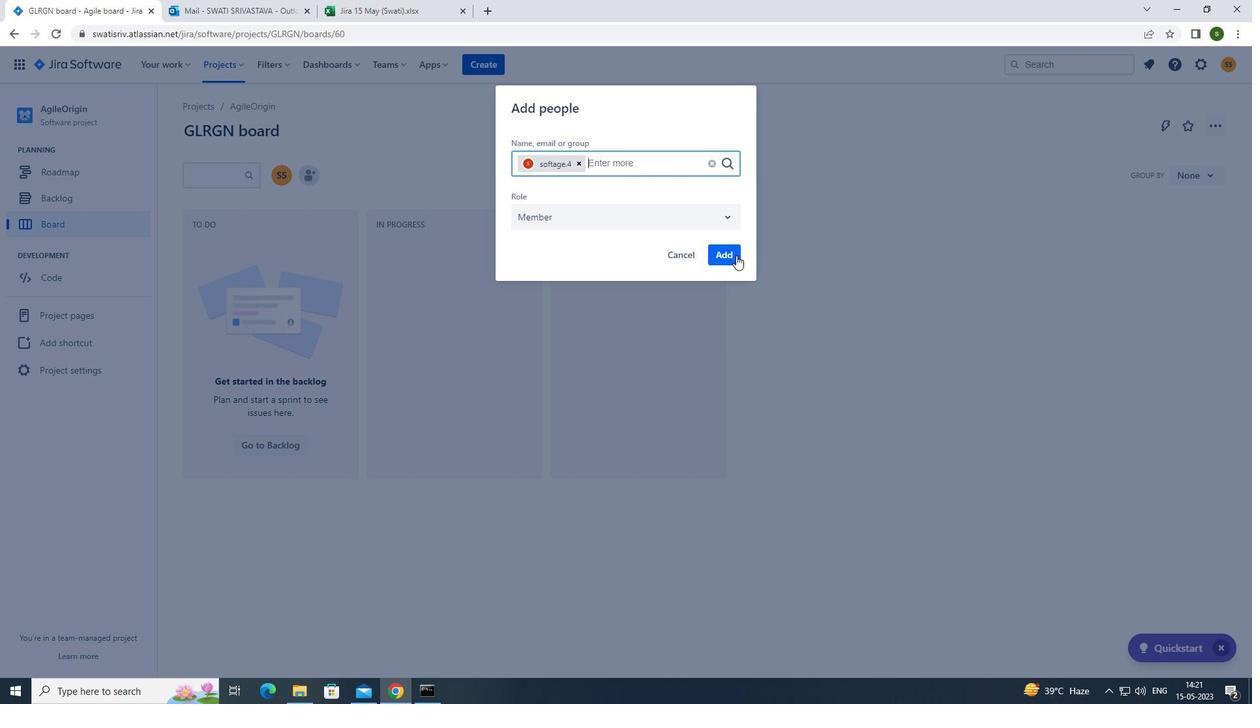 
Action: Mouse moved to (61, 376)
Screenshot: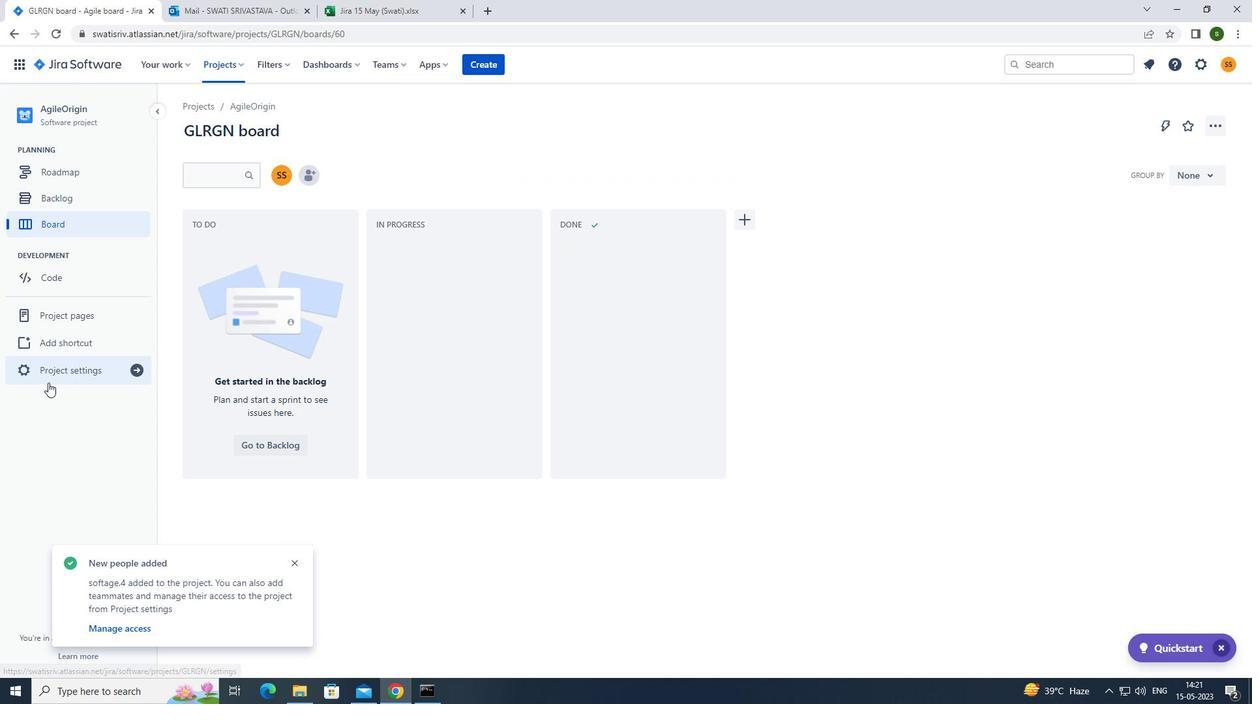 
Action: Mouse pressed left at (61, 376)
Screenshot: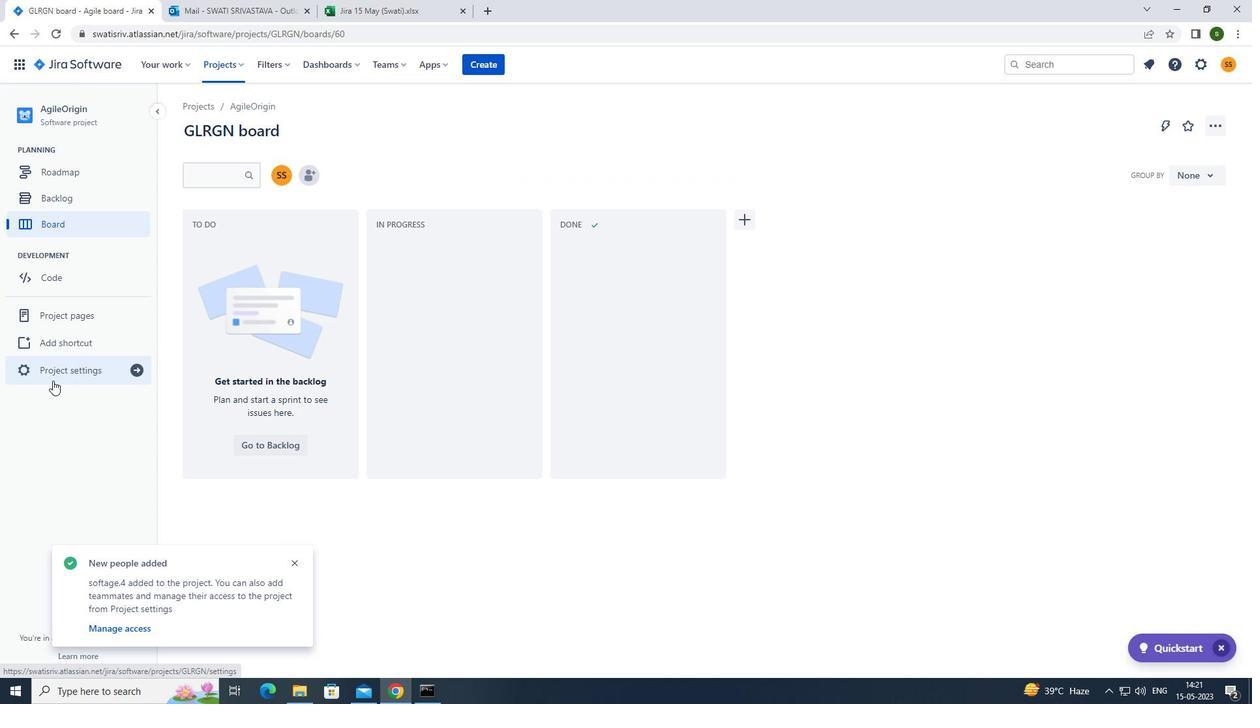 
Action: Mouse moved to (669, 465)
Screenshot: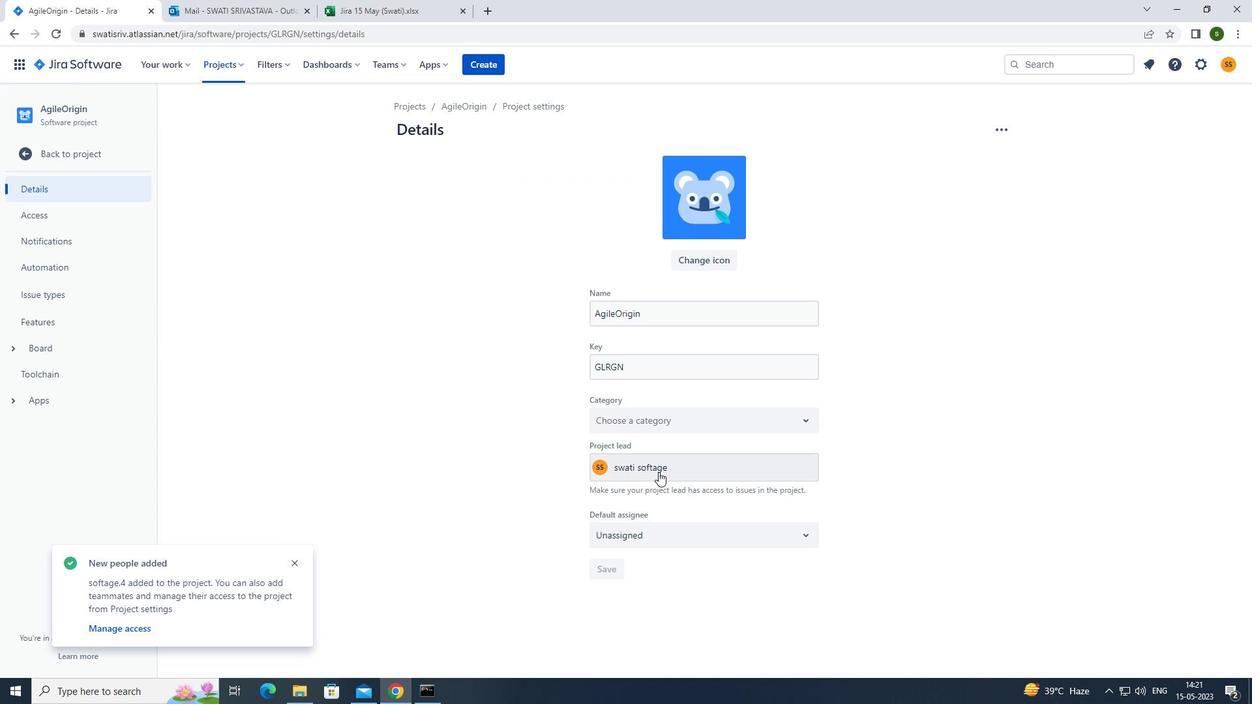 
Action: Mouse pressed left at (669, 465)
Screenshot: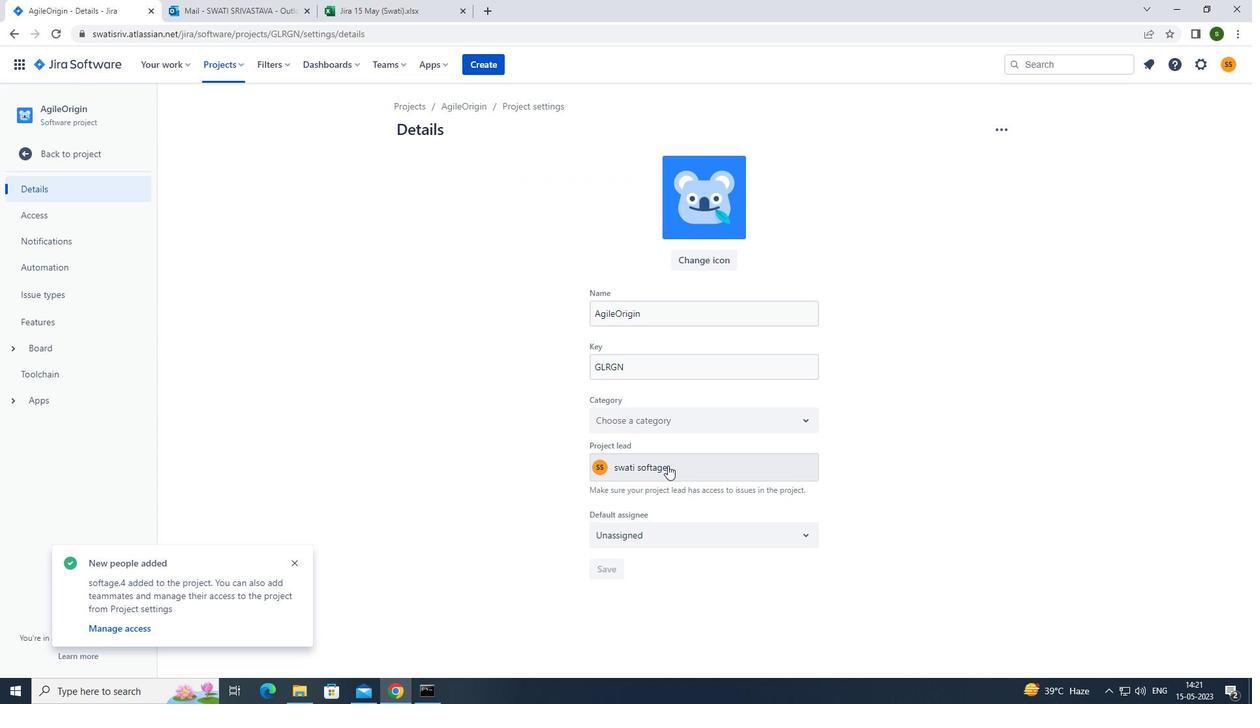 
Action: Mouse moved to (684, 504)
Screenshot: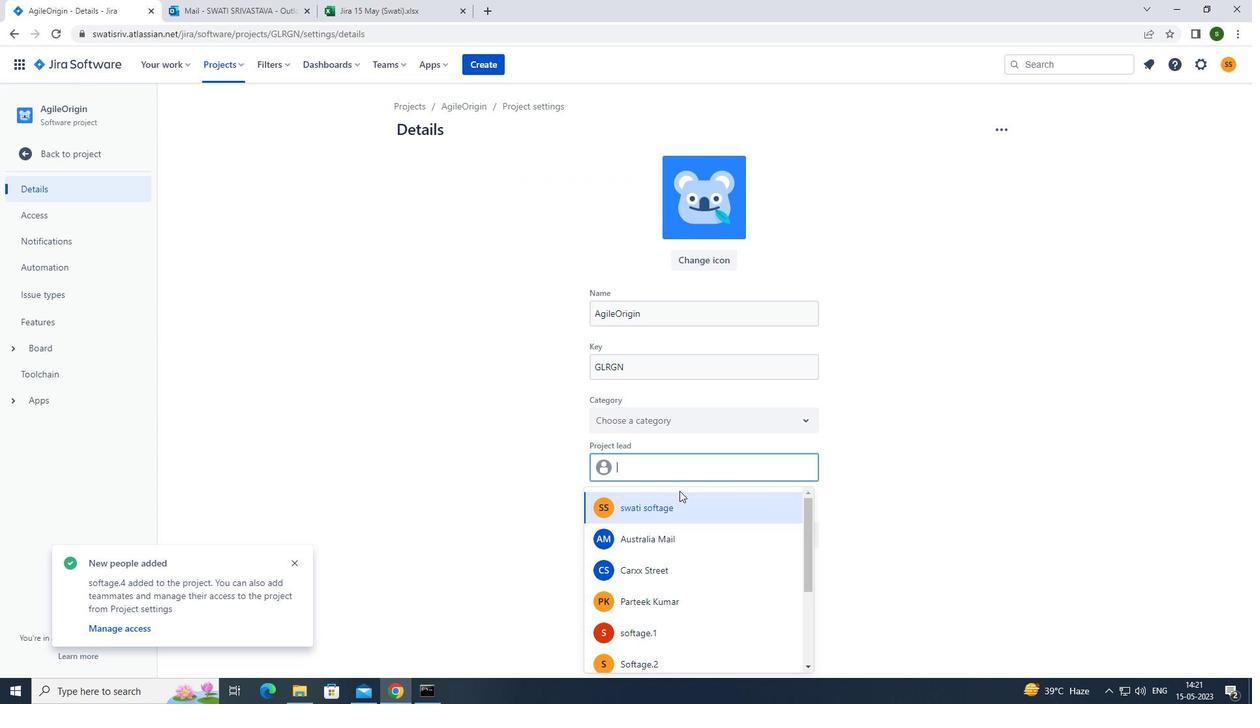 
Action: Mouse scrolled (684, 504) with delta (0, 0)
Screenshot: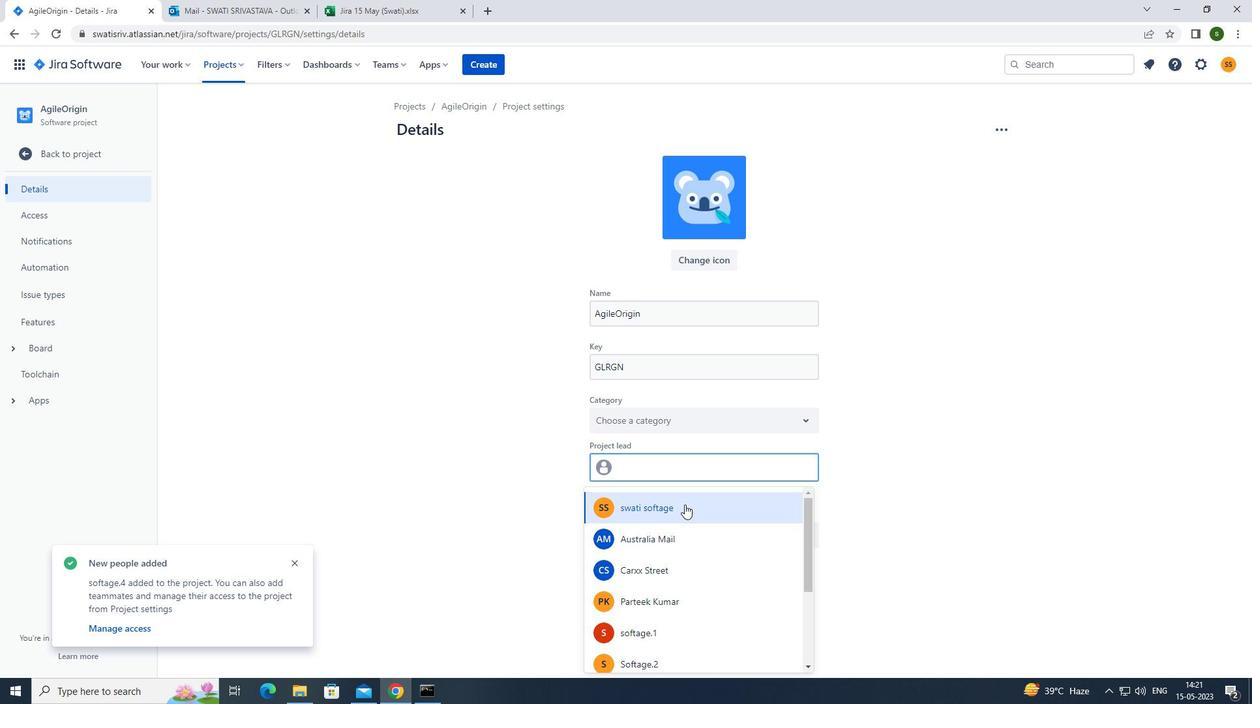 
Action: Mouse scrolled (684, 504) with delta (0, 0)
Screenshot: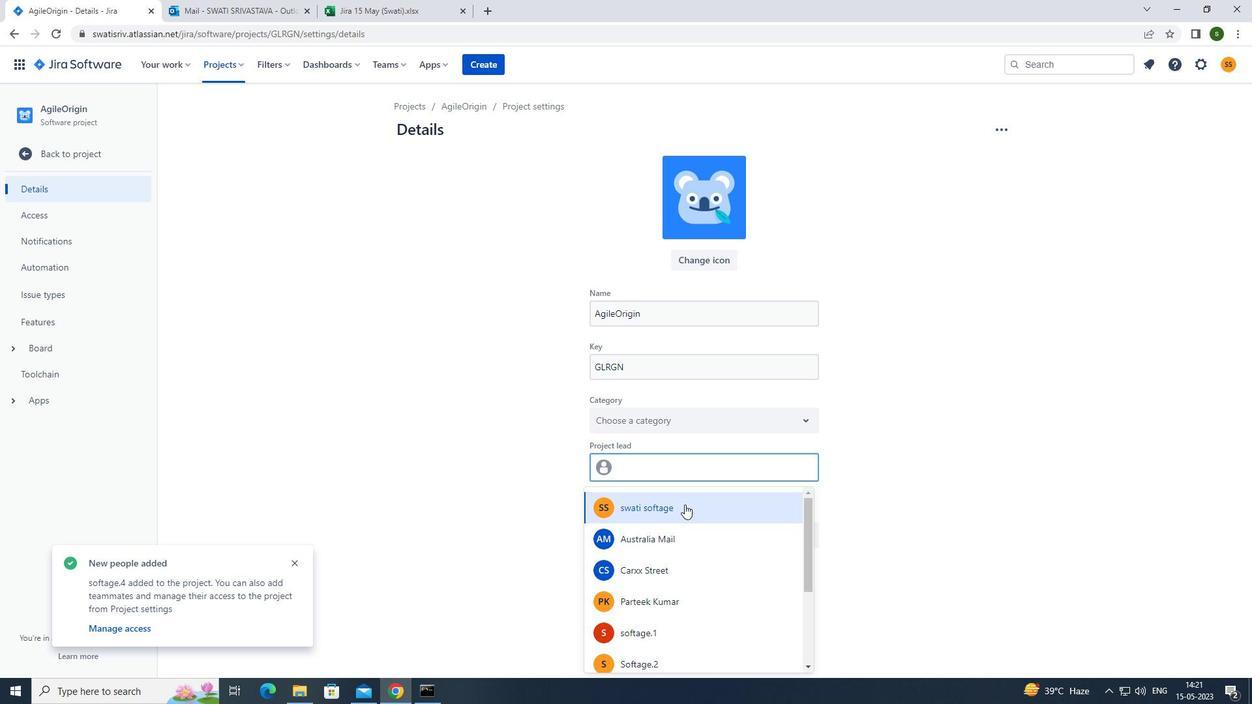 
Action: Mouse scrolled (684, 504) with delta (0, 0)
Screenshot: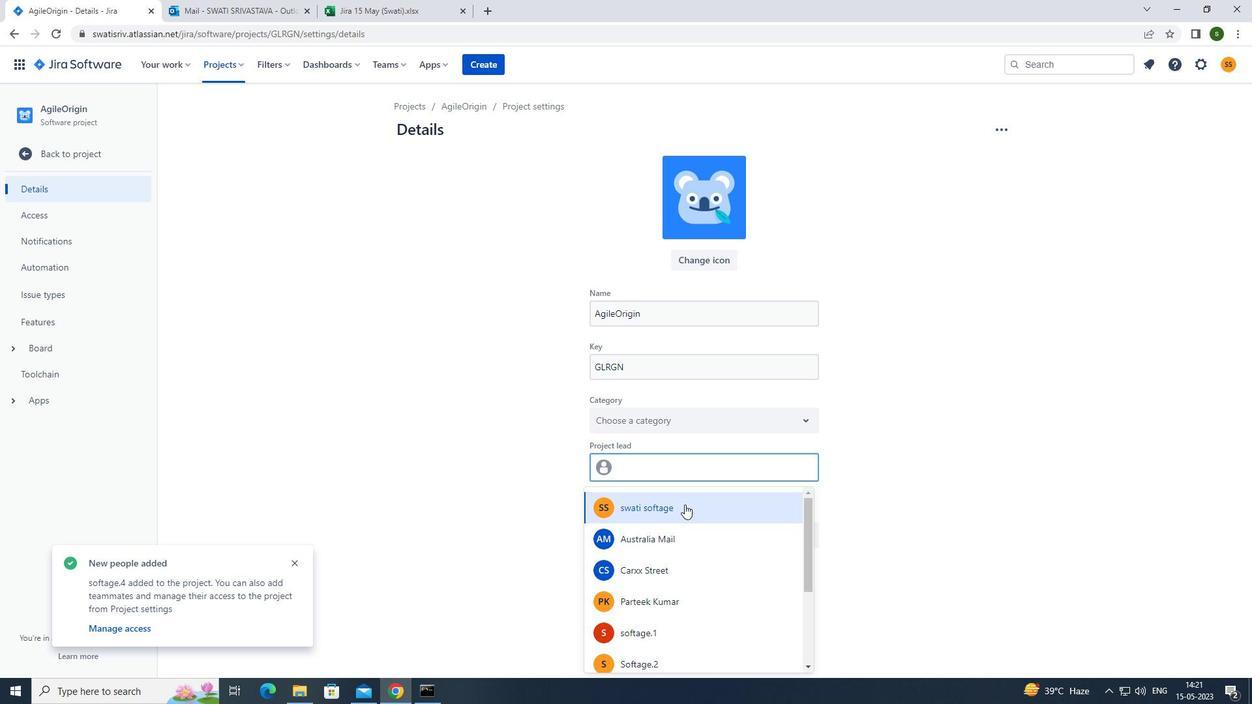 
Action: Mouse moved to (663, 592)
Screenshot: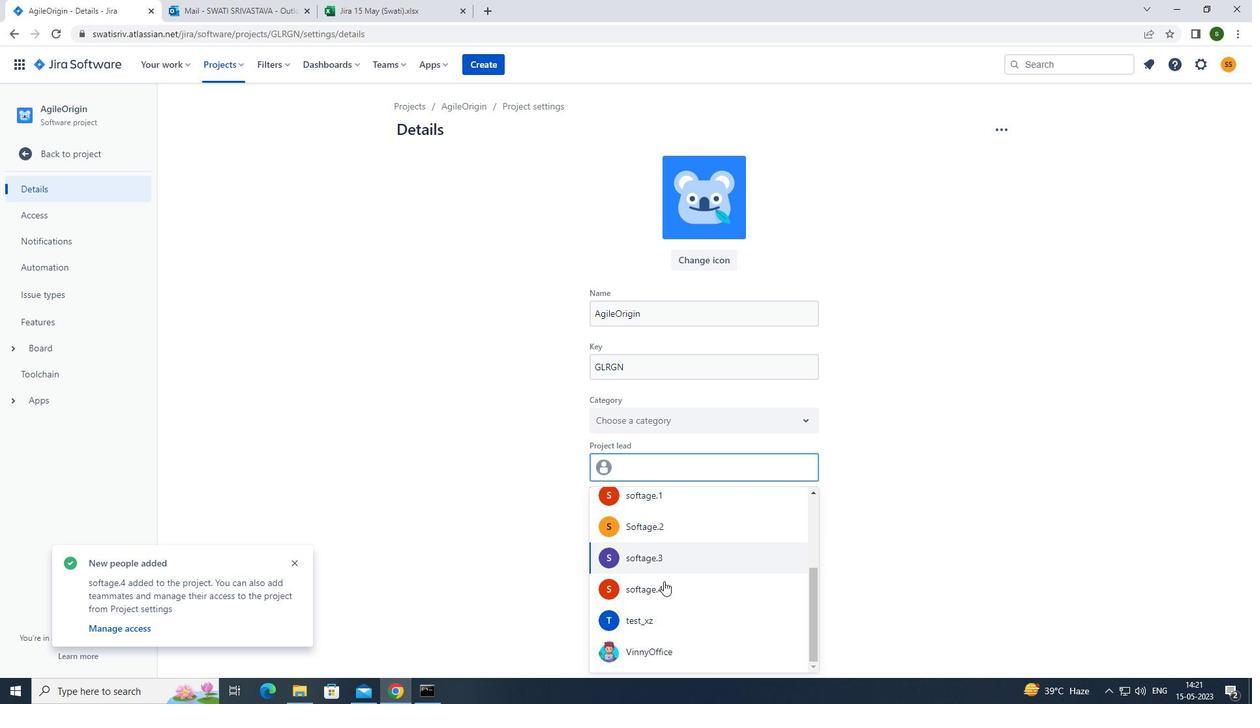 
Action: Mouse pressed left at (663, 592)
Screenshot: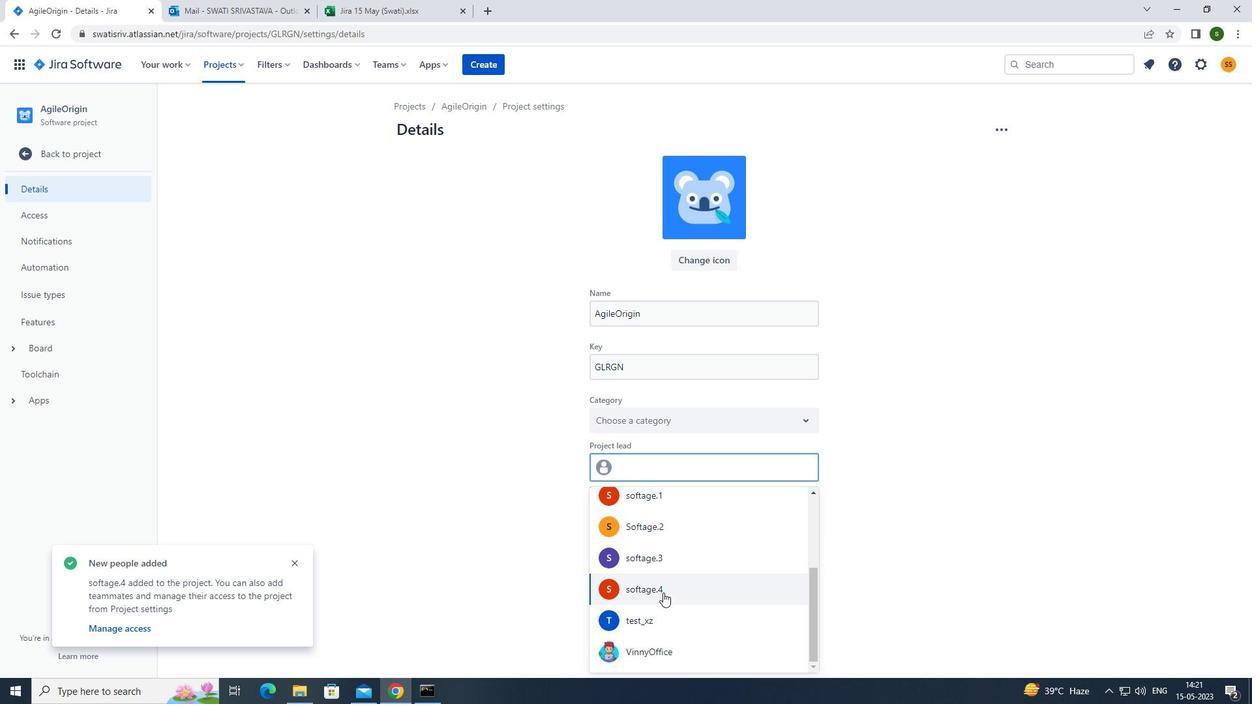 
Action: Mouse moved to (614, 564)
Screenshot: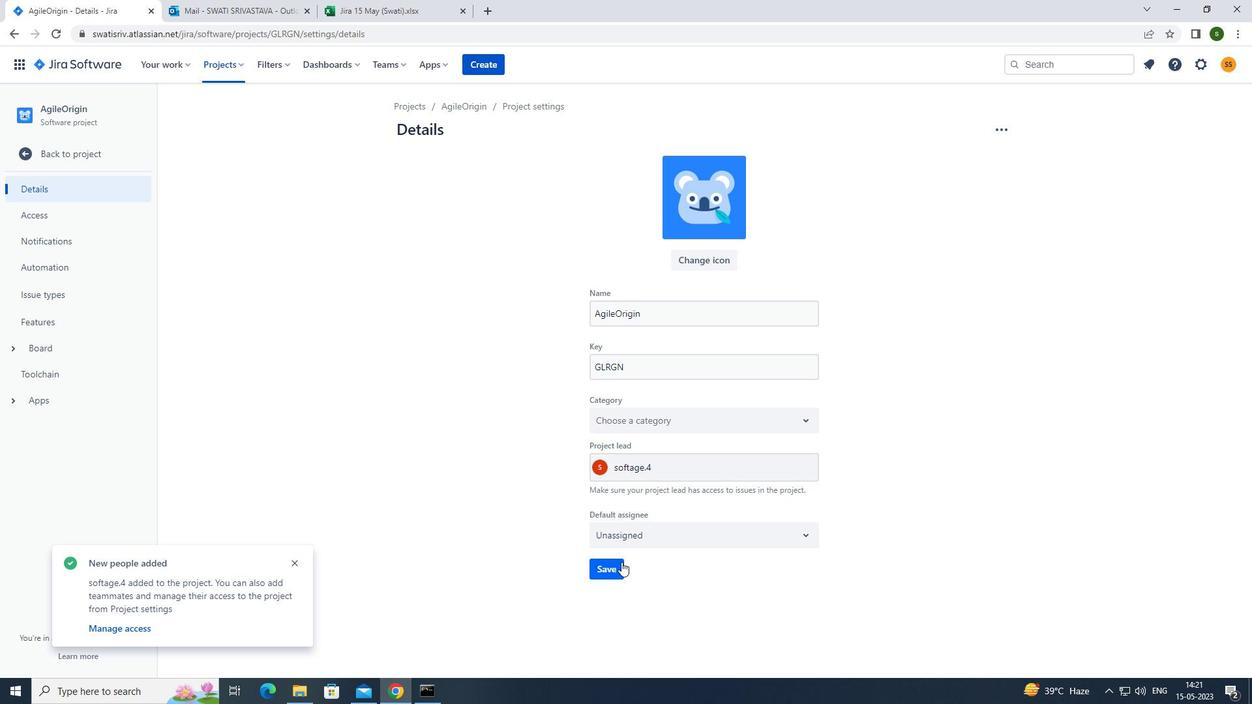 
Action: Mouse pressed left at (614, 564)
Screenshot: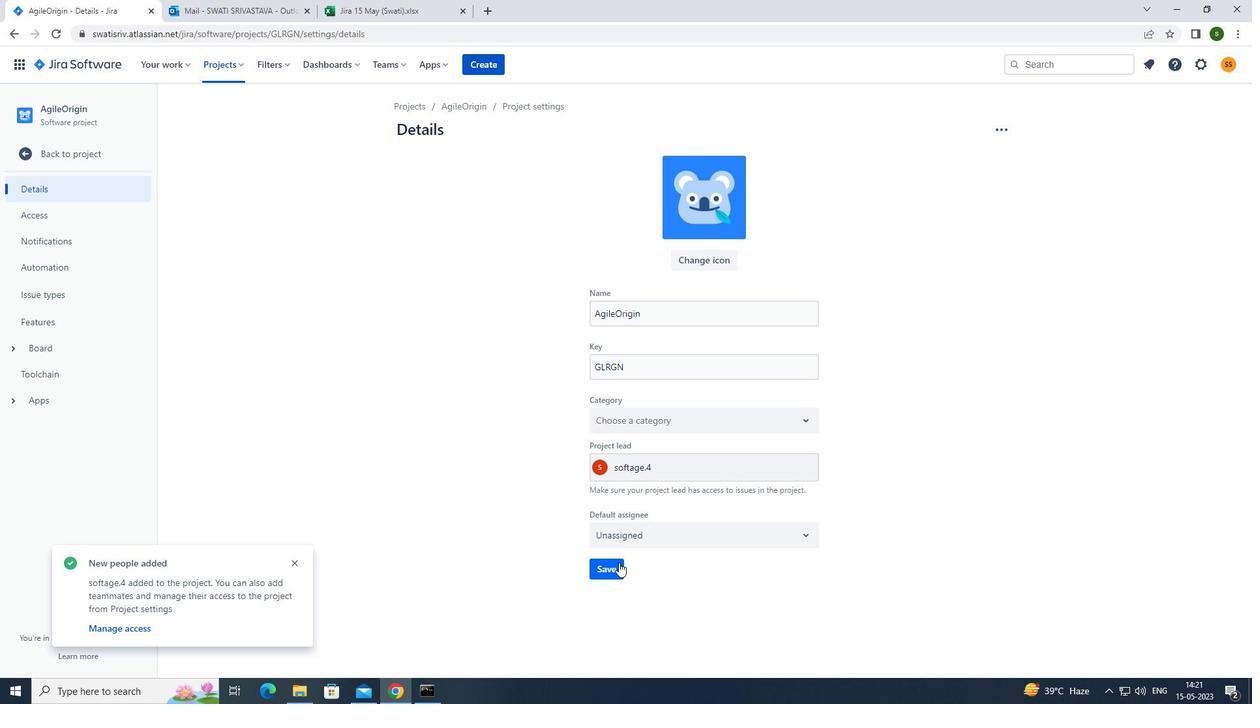 
Action: Mouse moved to (92, 146)
Screenshot: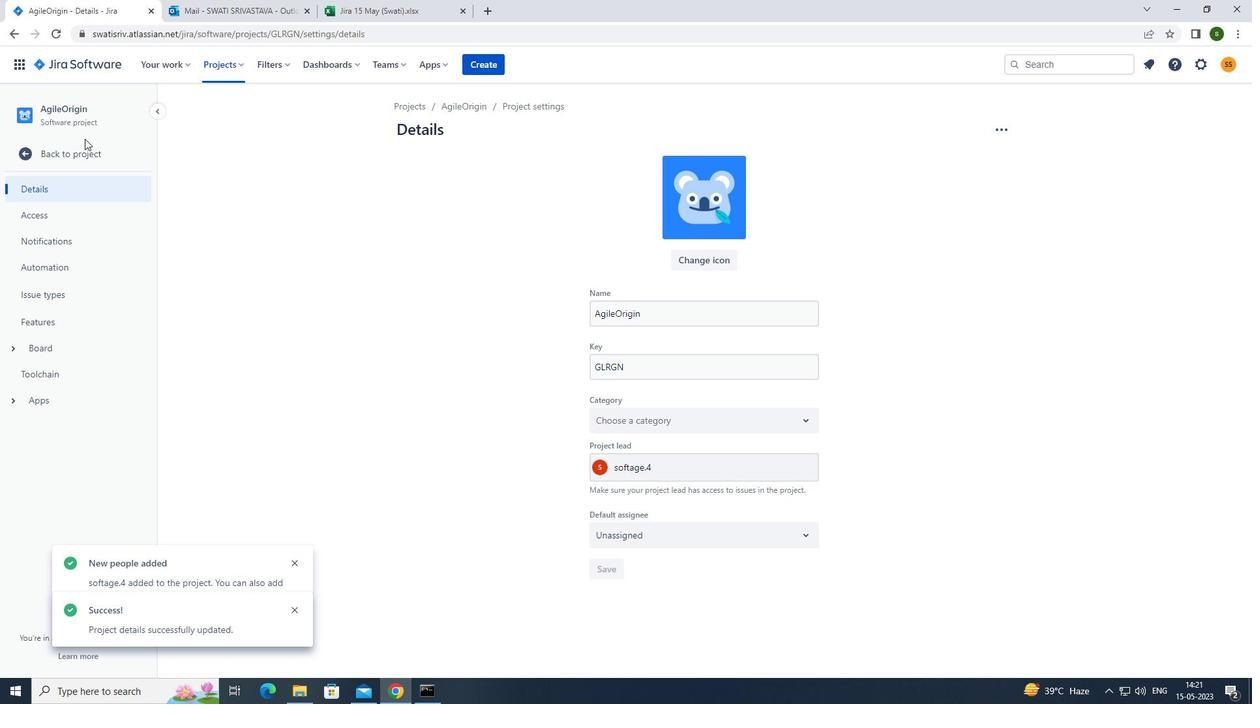 
Action: Mouse pressed left at (92, 146)
Screenshot: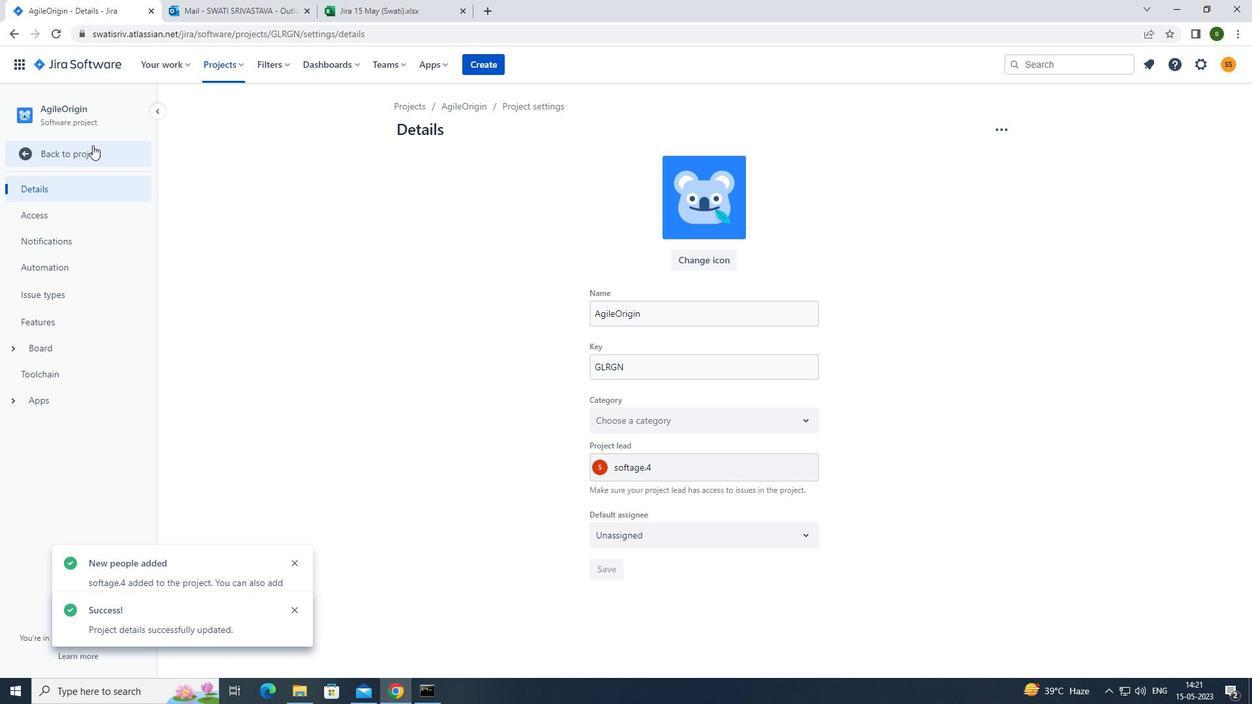 
Action: Mouse moved to (288, 170)
Screenshot: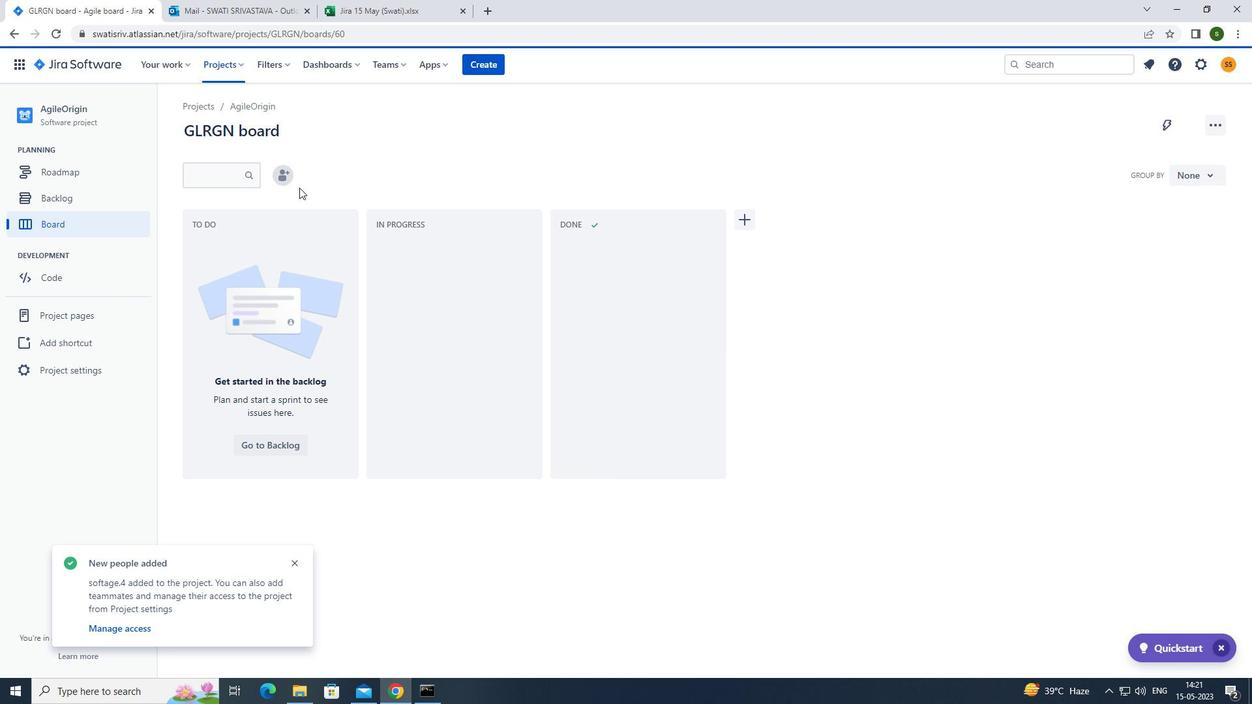 
Action: Mouse pressed left at (288, 170)
Screenshot: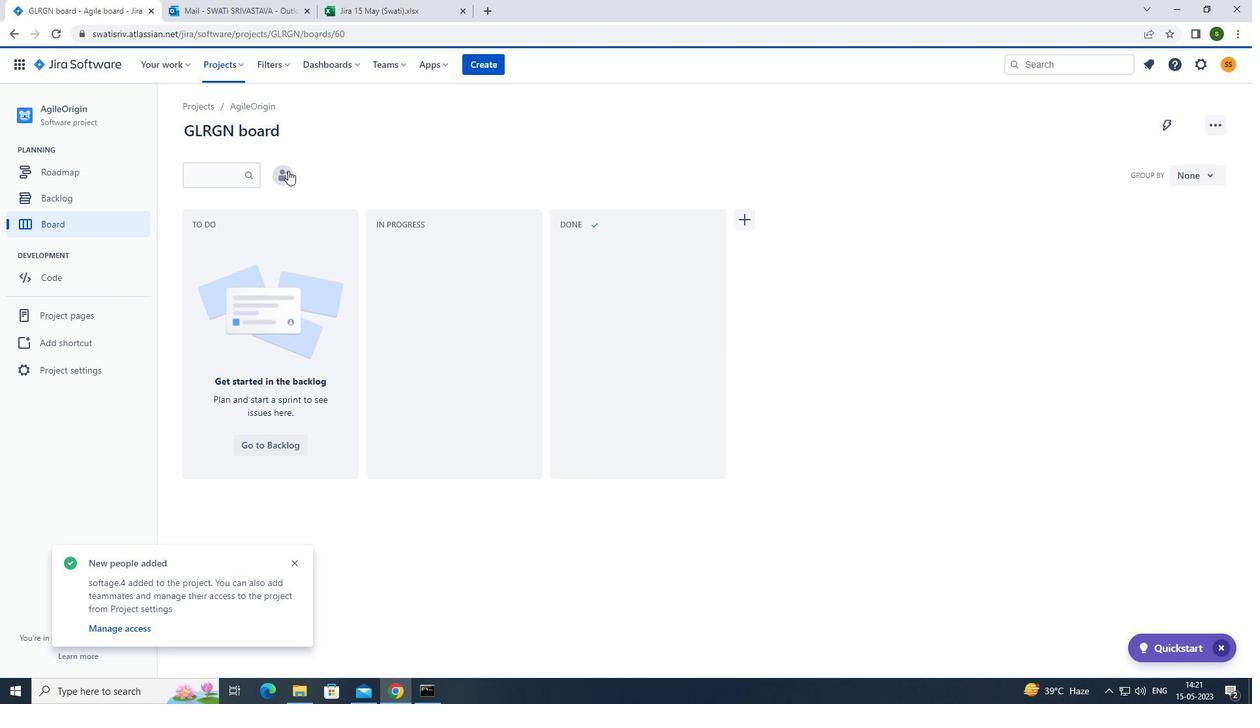 
Action: Mouse moved to (315, 179)
Screenshot: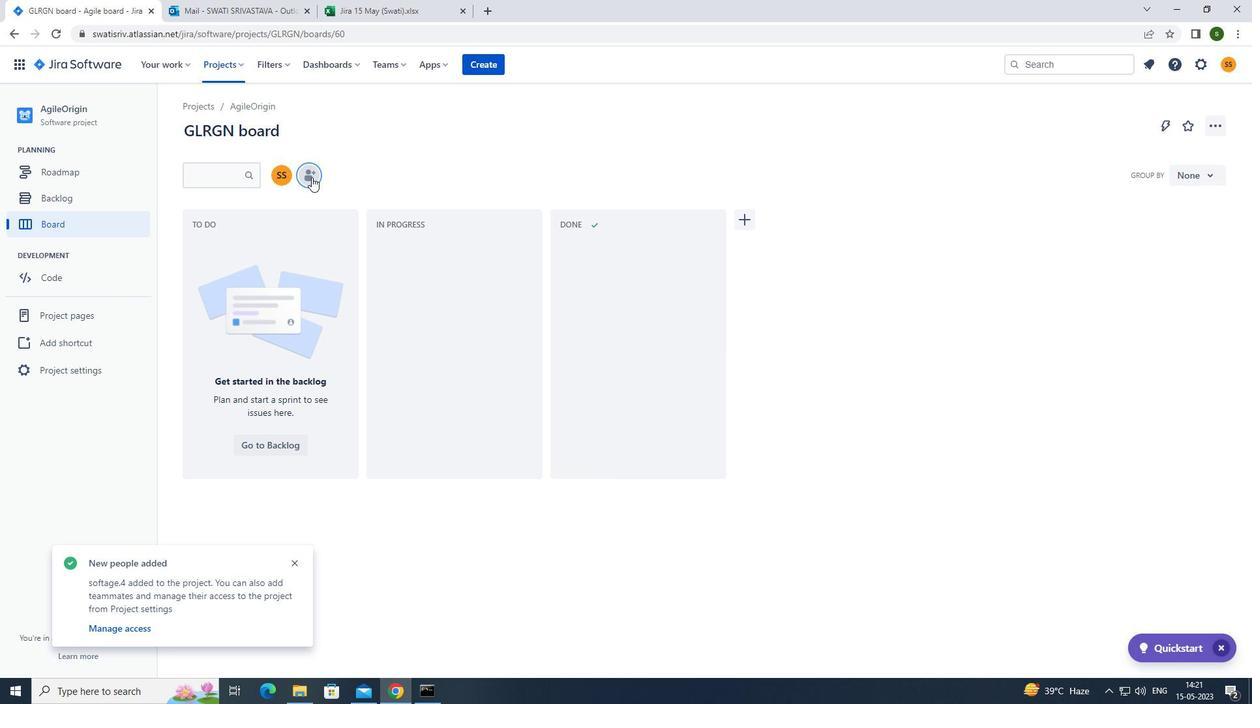 
Action: Mouse pressed left at (315, 179)
Screenshot: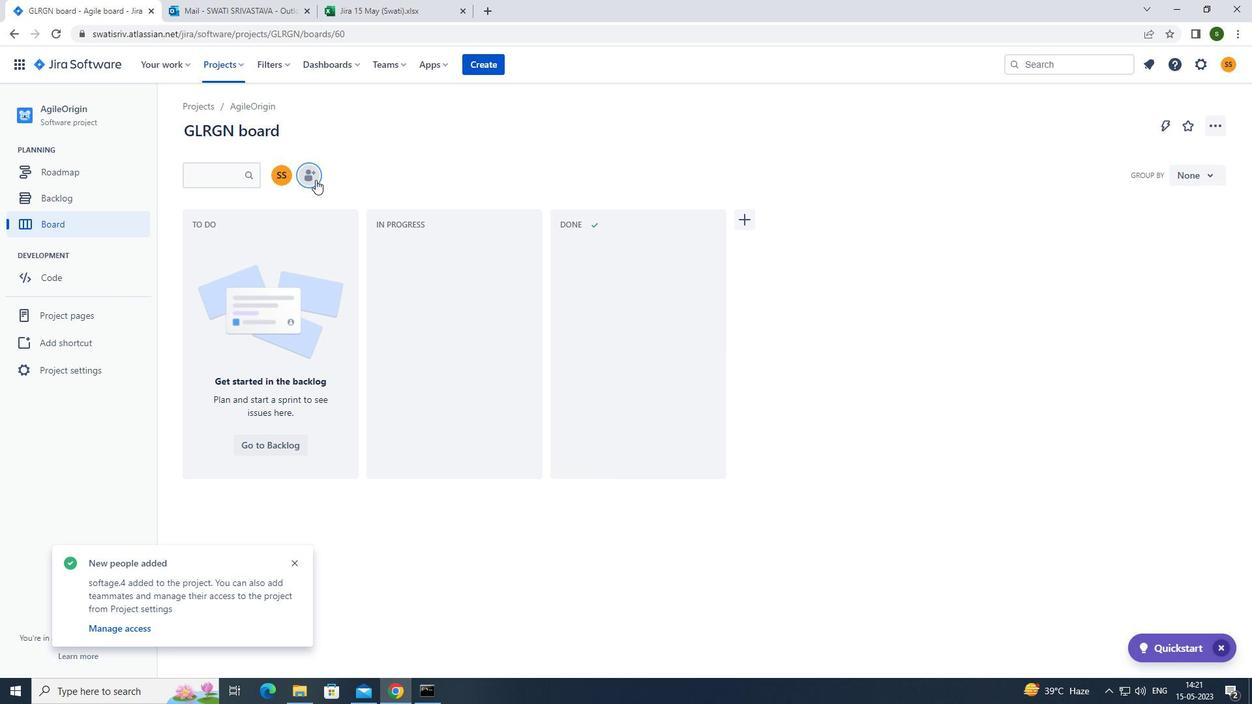 
Action: Mouse moved to (577, 159)
Screenshot: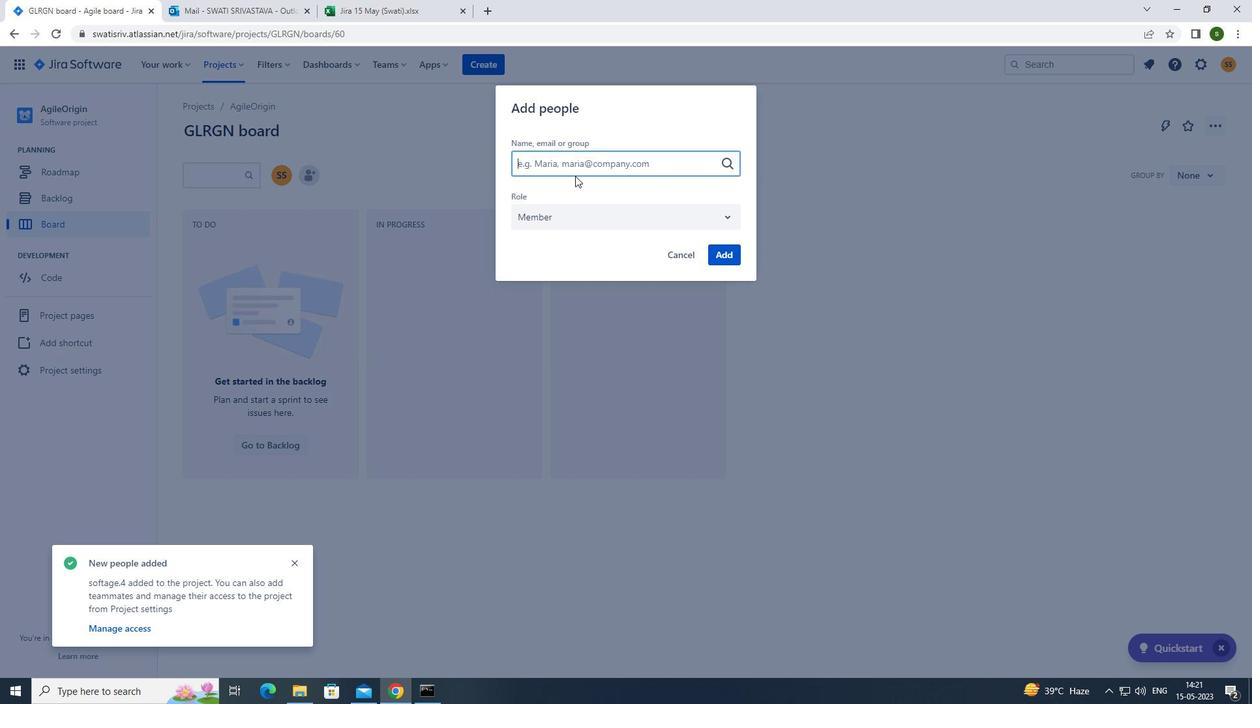 
Action: Mouse pressed left at (577, 159)
Screenshot: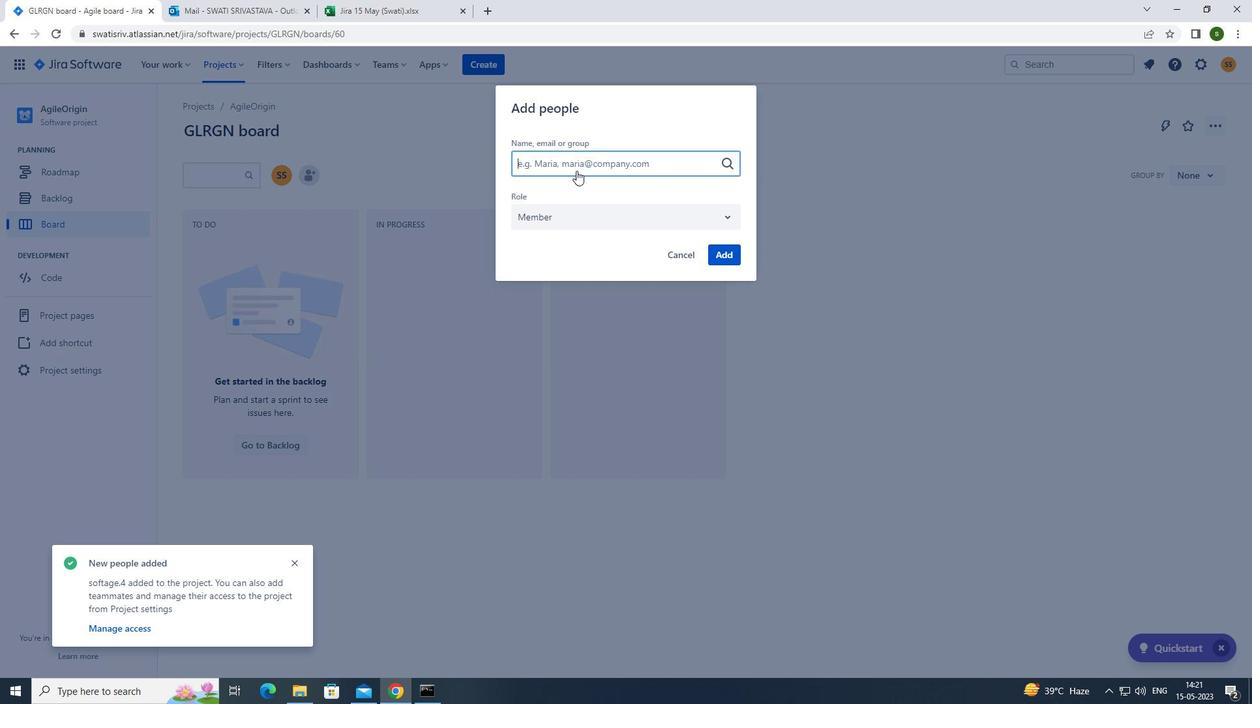 
Action: Mouse moved to (573, 159)
Screenshot: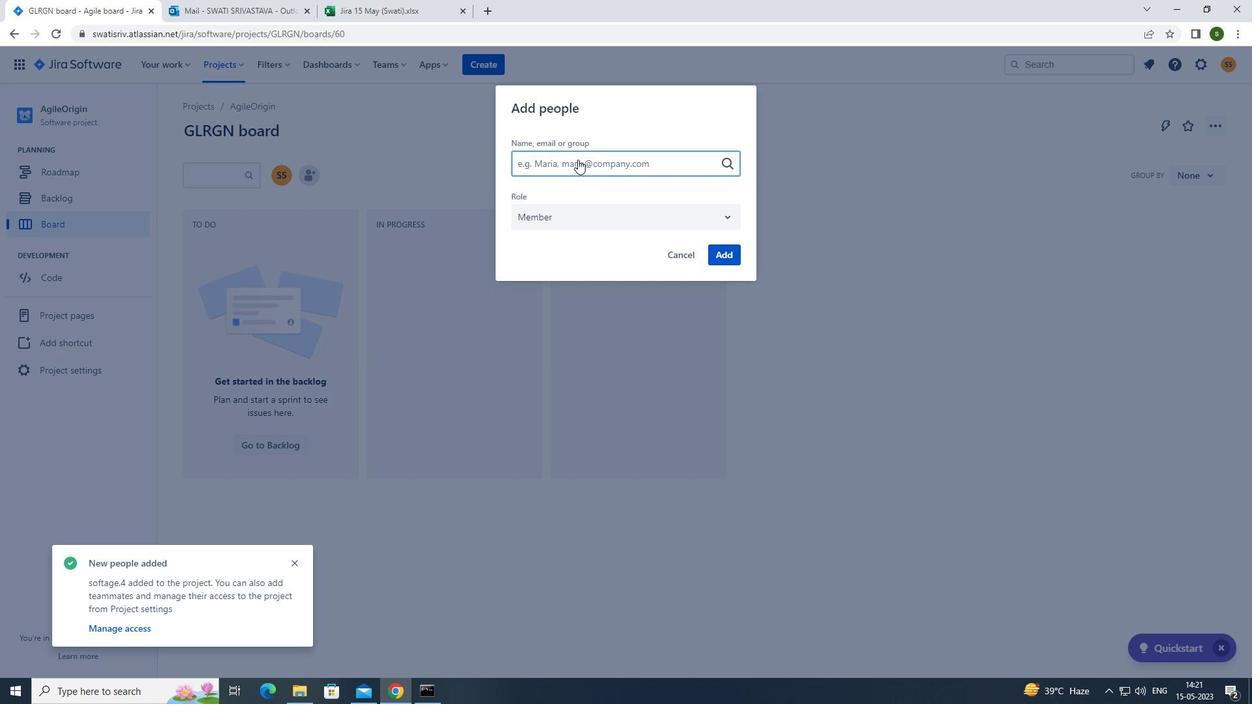 
Action: Key pressed s
Screenshot: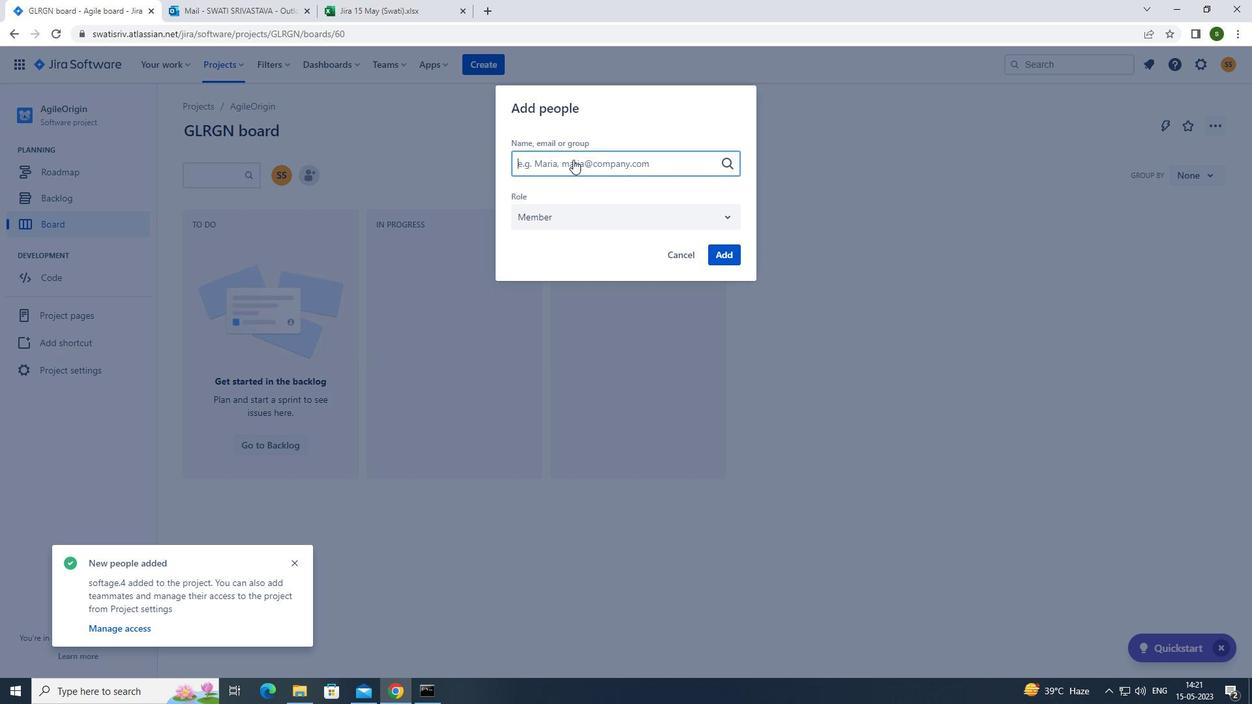 
Action: Mouse moved to (576, 319)
Screenshot: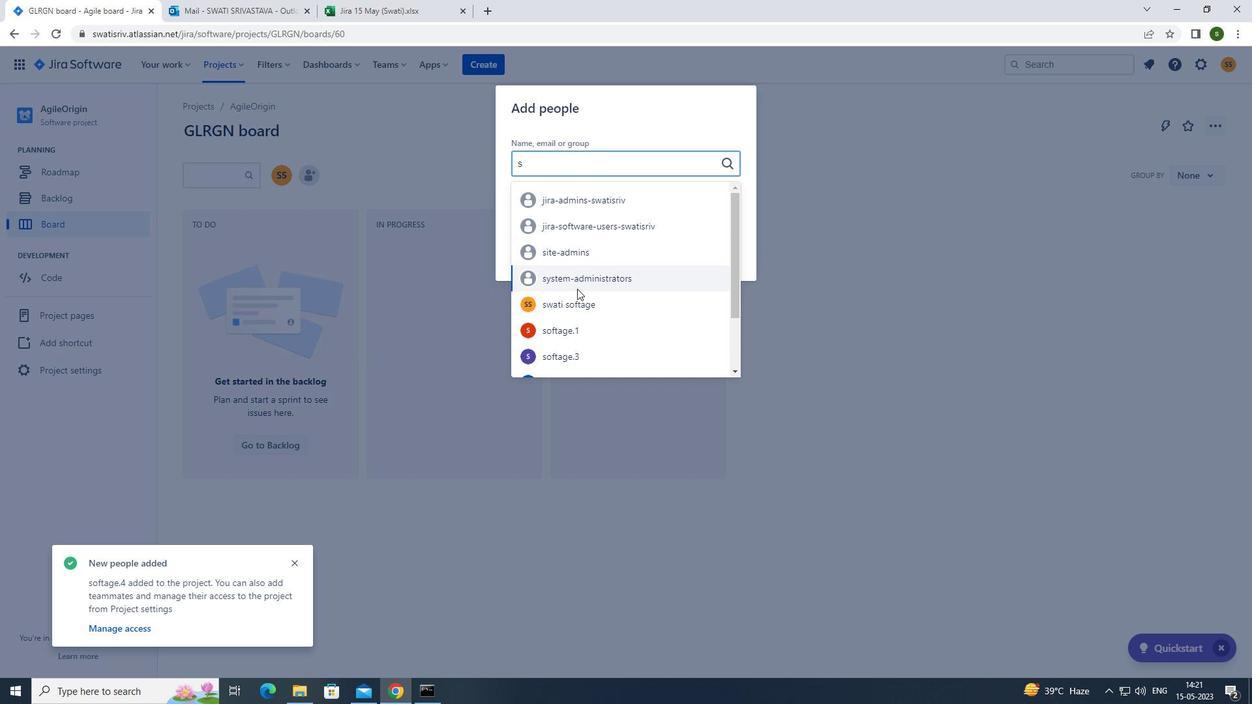 
Action: Mouse pressed left at (576, 319)
Screenshot: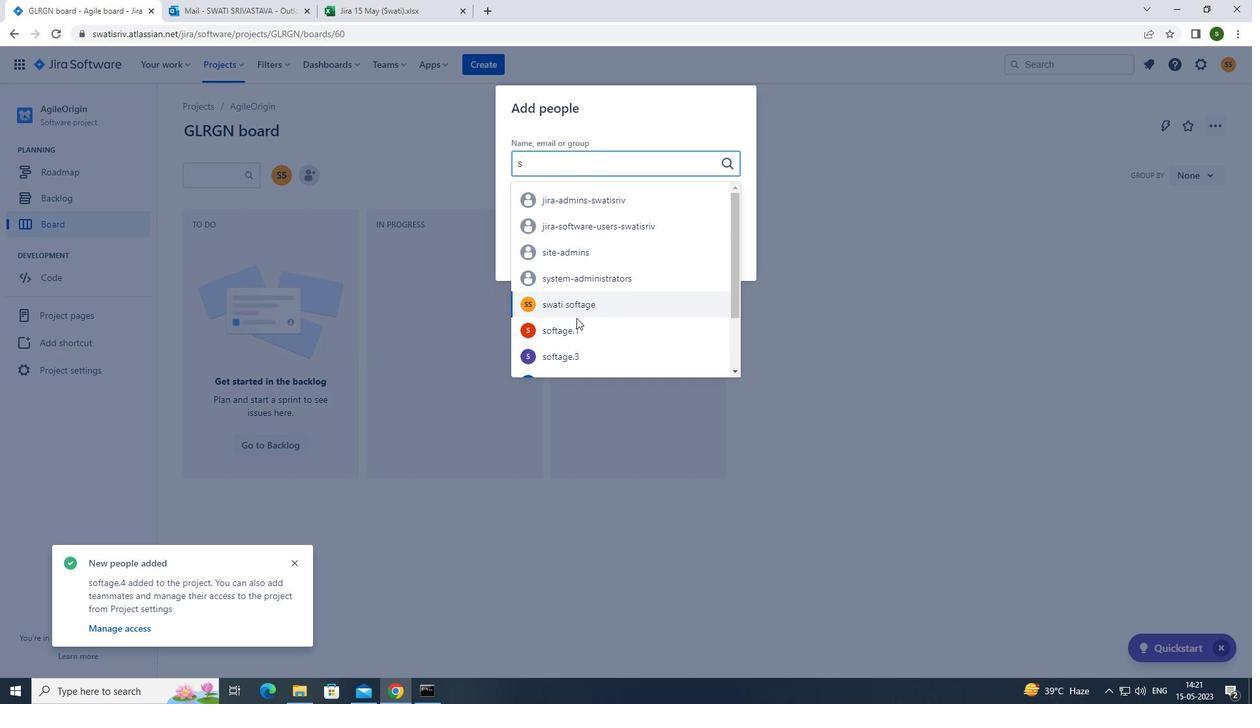 
Action: Mouse moved to (726, 256)
Screenshot: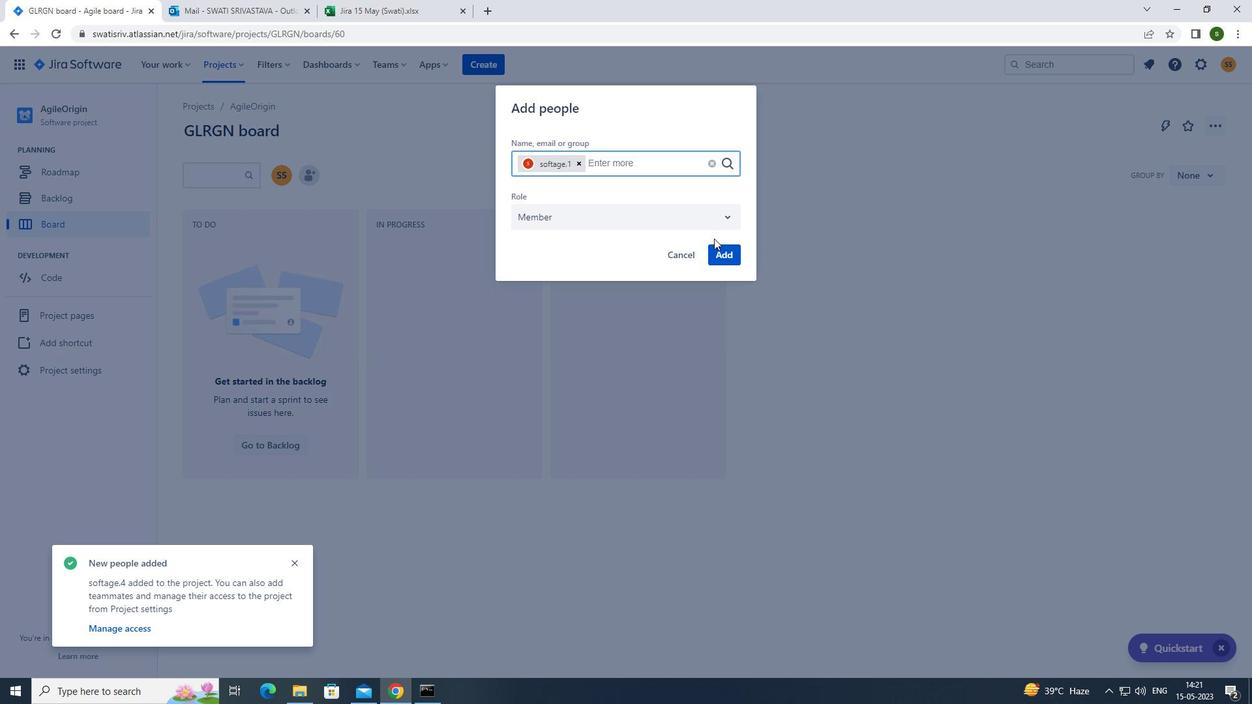 
Action: Mouse pressed left at (726, 256)
Screenshot: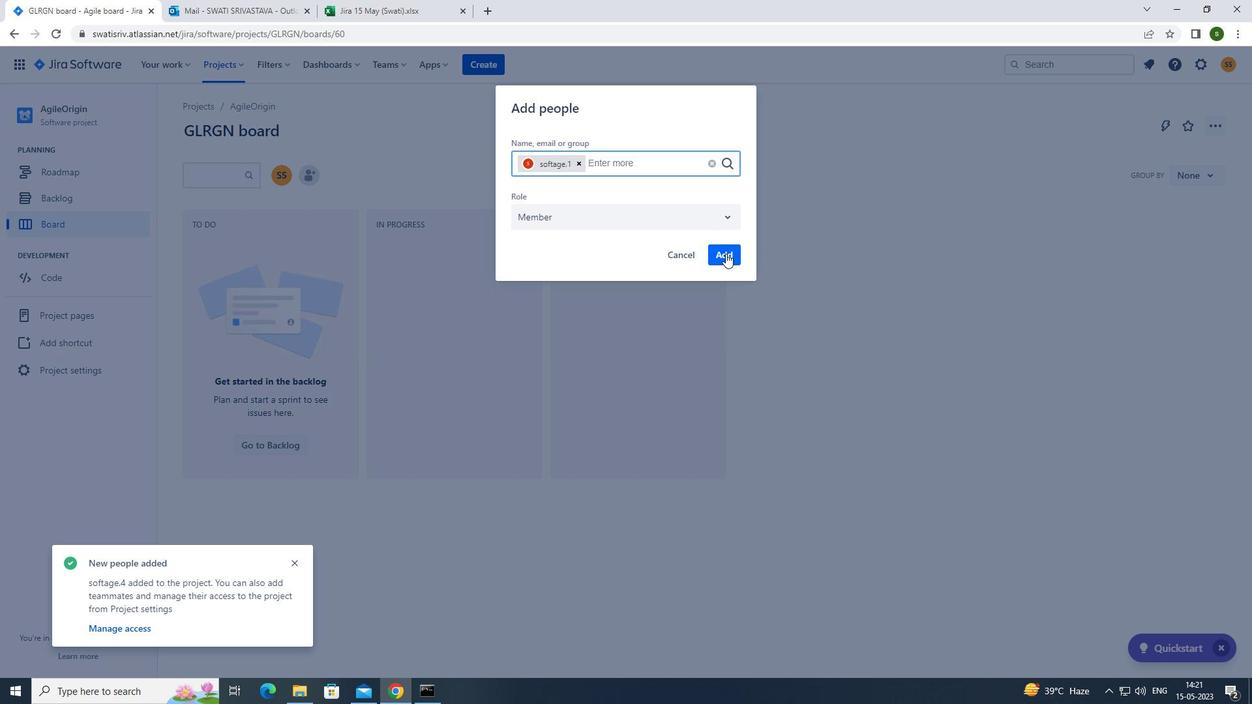 
Action: Mouse moved to (723, 257)
Screenshot: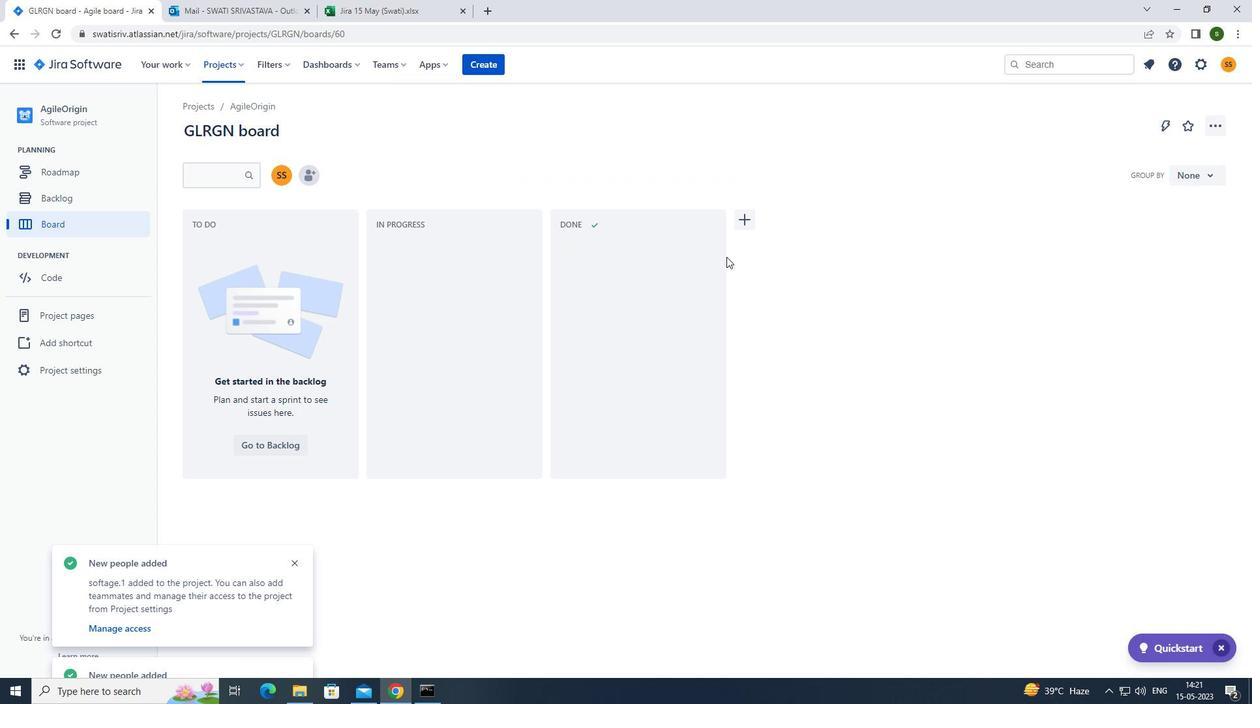 
